 Task: Create in the project AgileHorizon and in the Backlog issue 'Upgrade the server infrastructure of a web application to improve performance and reliability' a child issue 'Data access policy creation and enforcement', and assign it to team member softage.4@softage.net. Create in the project AgileHorizon and in the Backlog issue 'Create a new online platform for online public speaking courses with advanced speech analysis and feedback features' a child issue 'Serverless computing application monitoring and alerting remediation', and assign it to team member softage.1@softage.net
Action: Mouse moved to (244, 74)
Screenshot: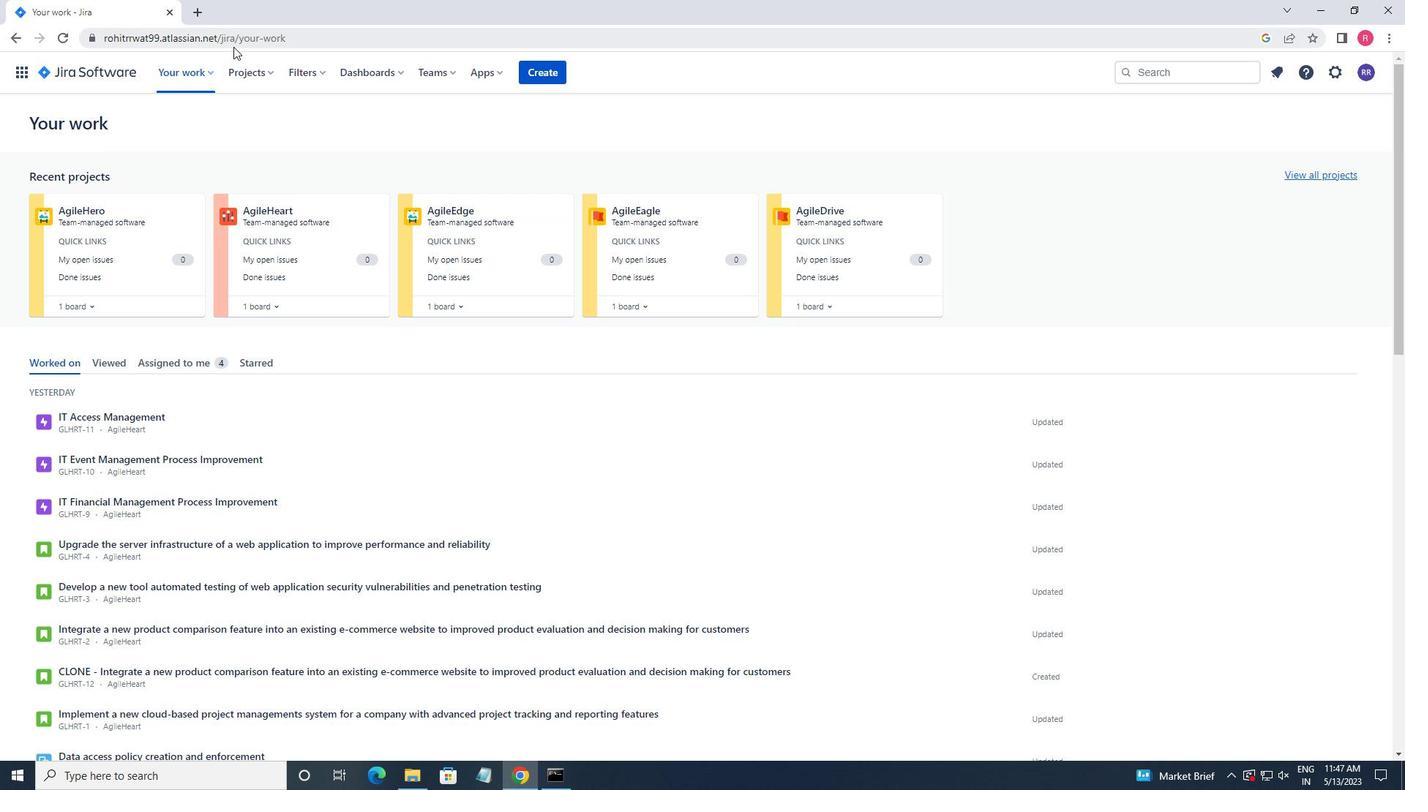 
Action: Mouse pressed left at (244, 74)
Screenshot: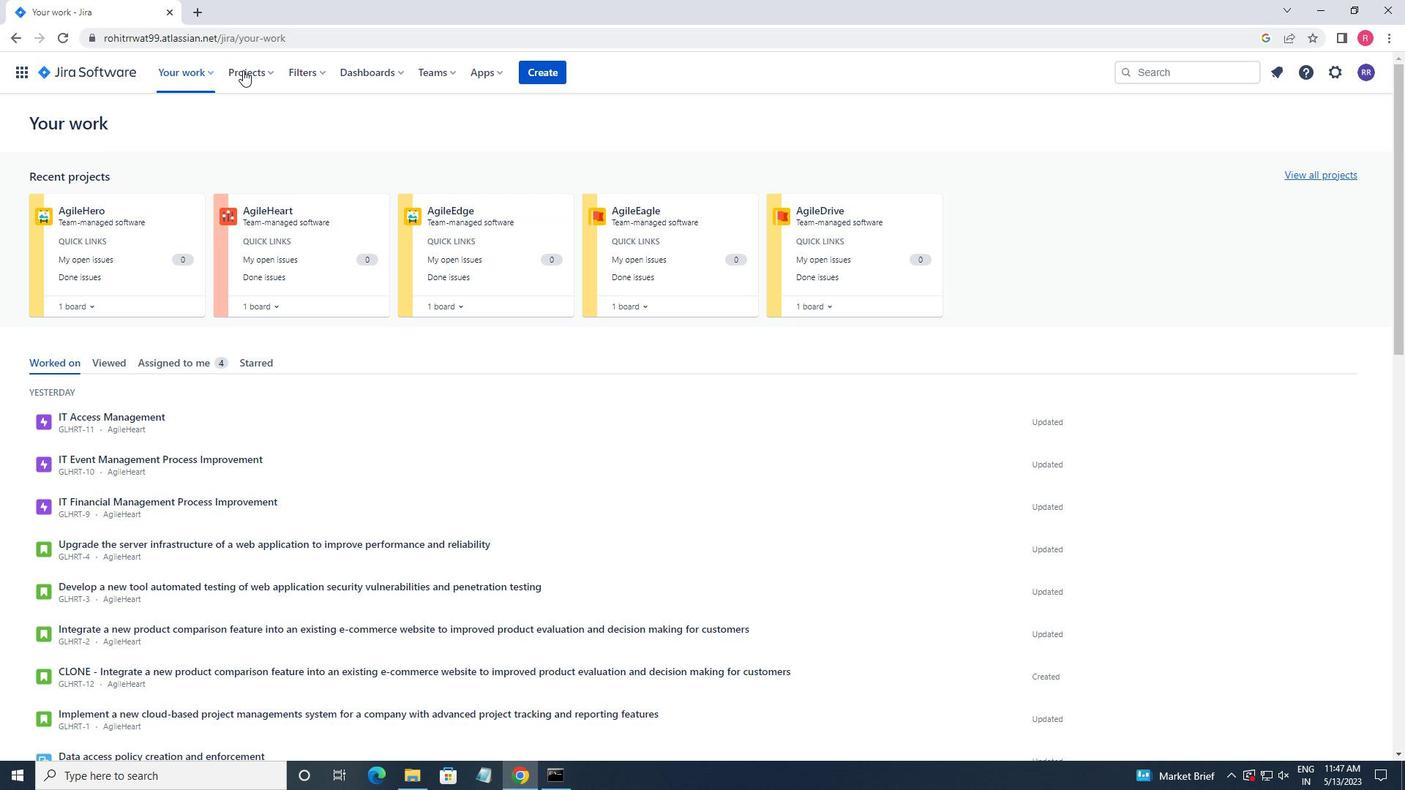 
Action: Mouse moved to (274, 139)
Screenshot: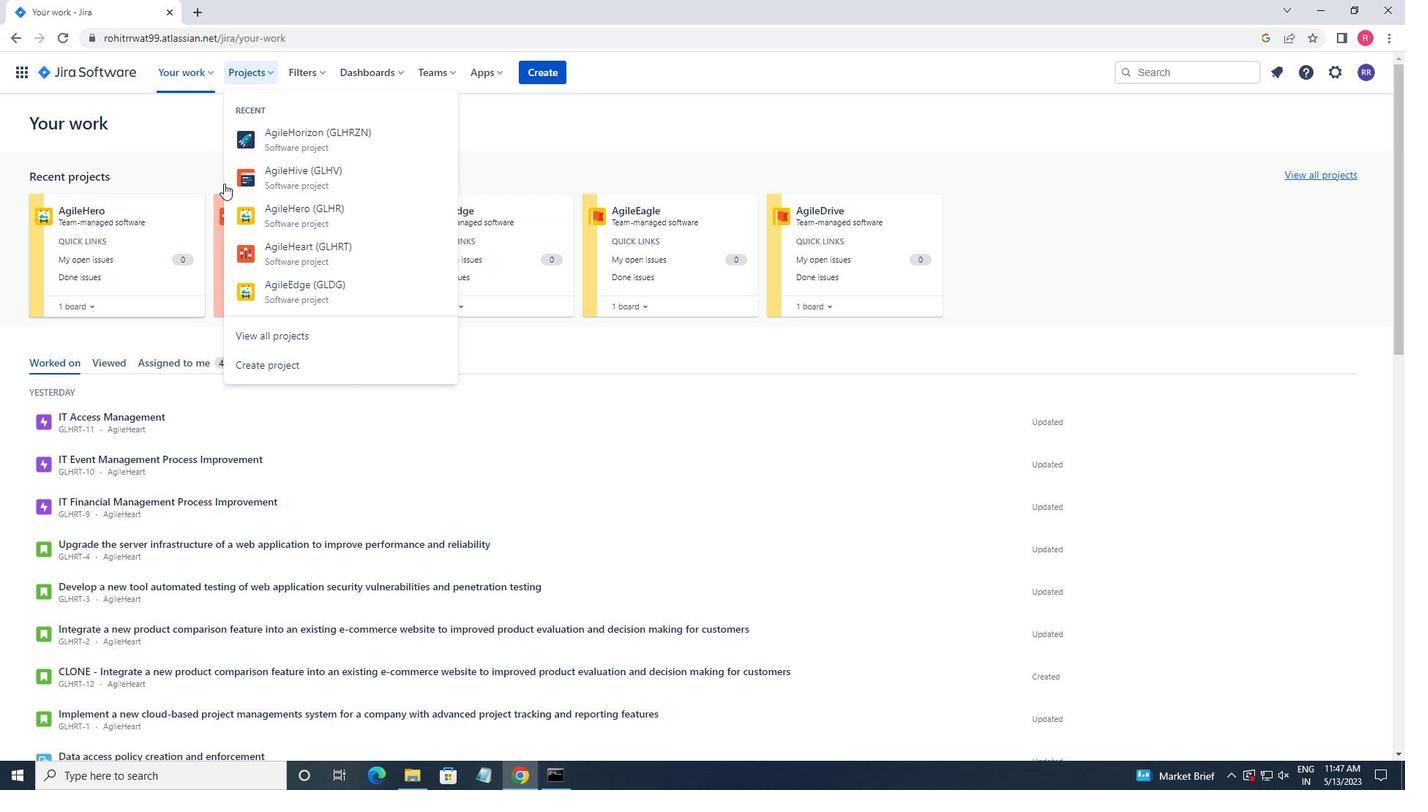 
Action: Mouse pressed left at (274, 139)
Screenshot: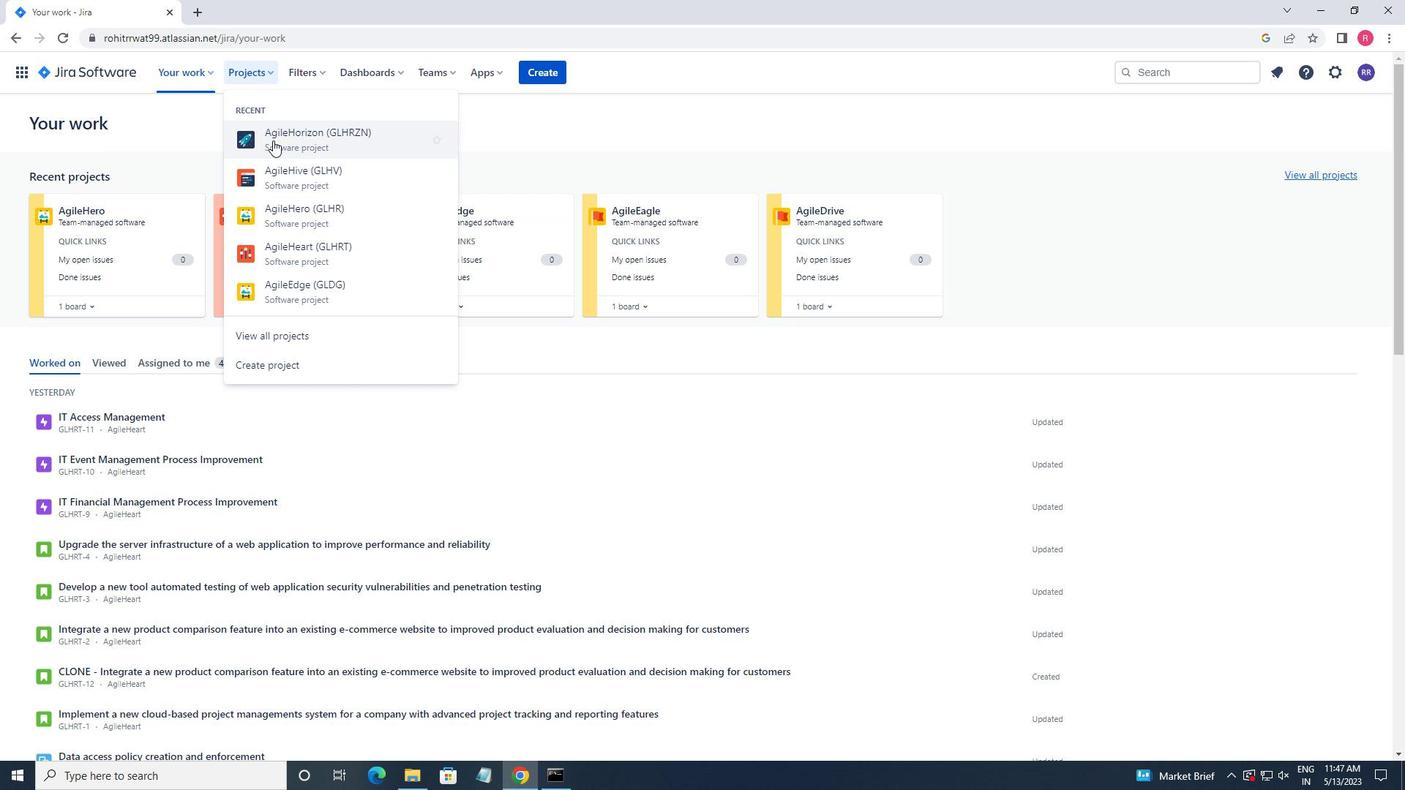 
Action: Mouse moved to (62, 229)
Screenshot: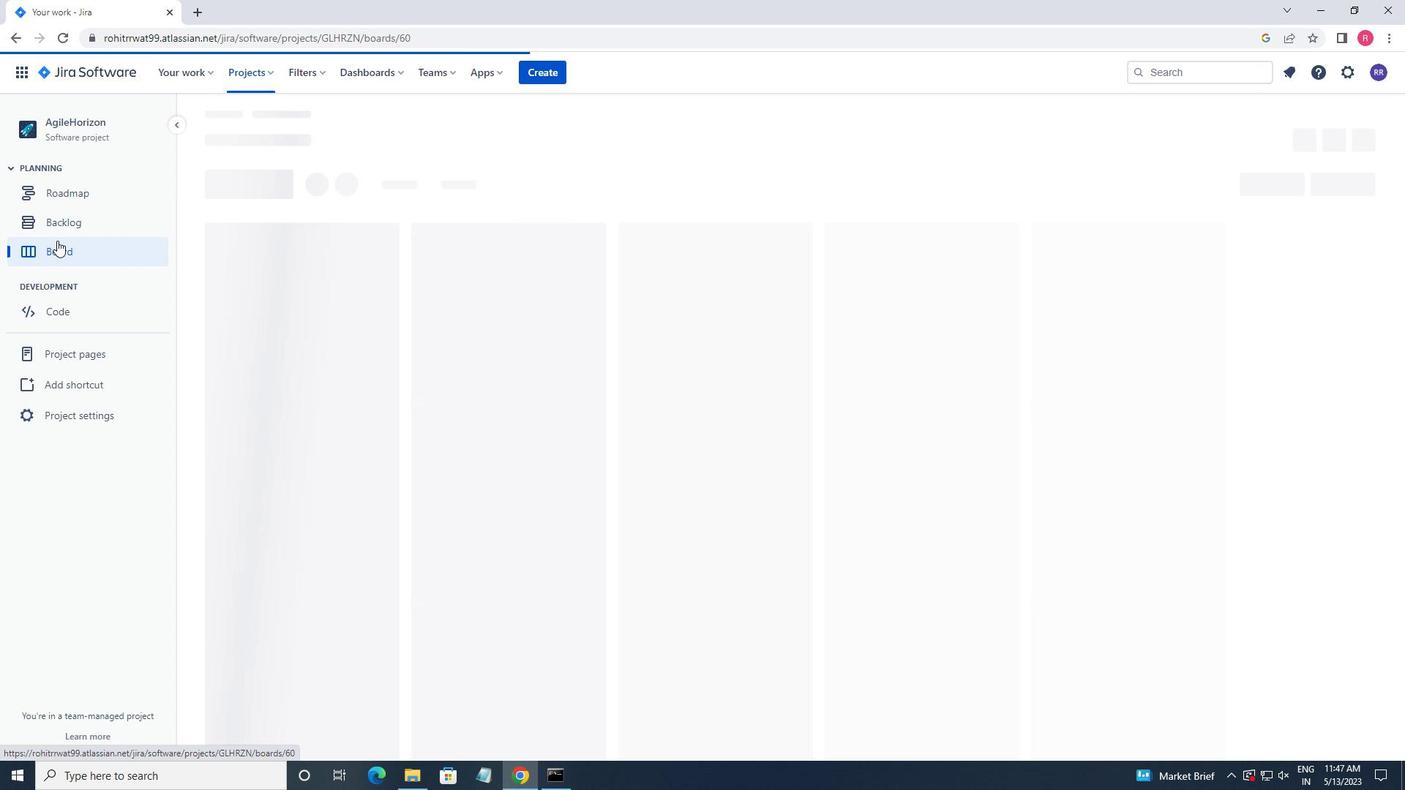 
Action: Mouse pressed left at (62, 229)
Screenshot: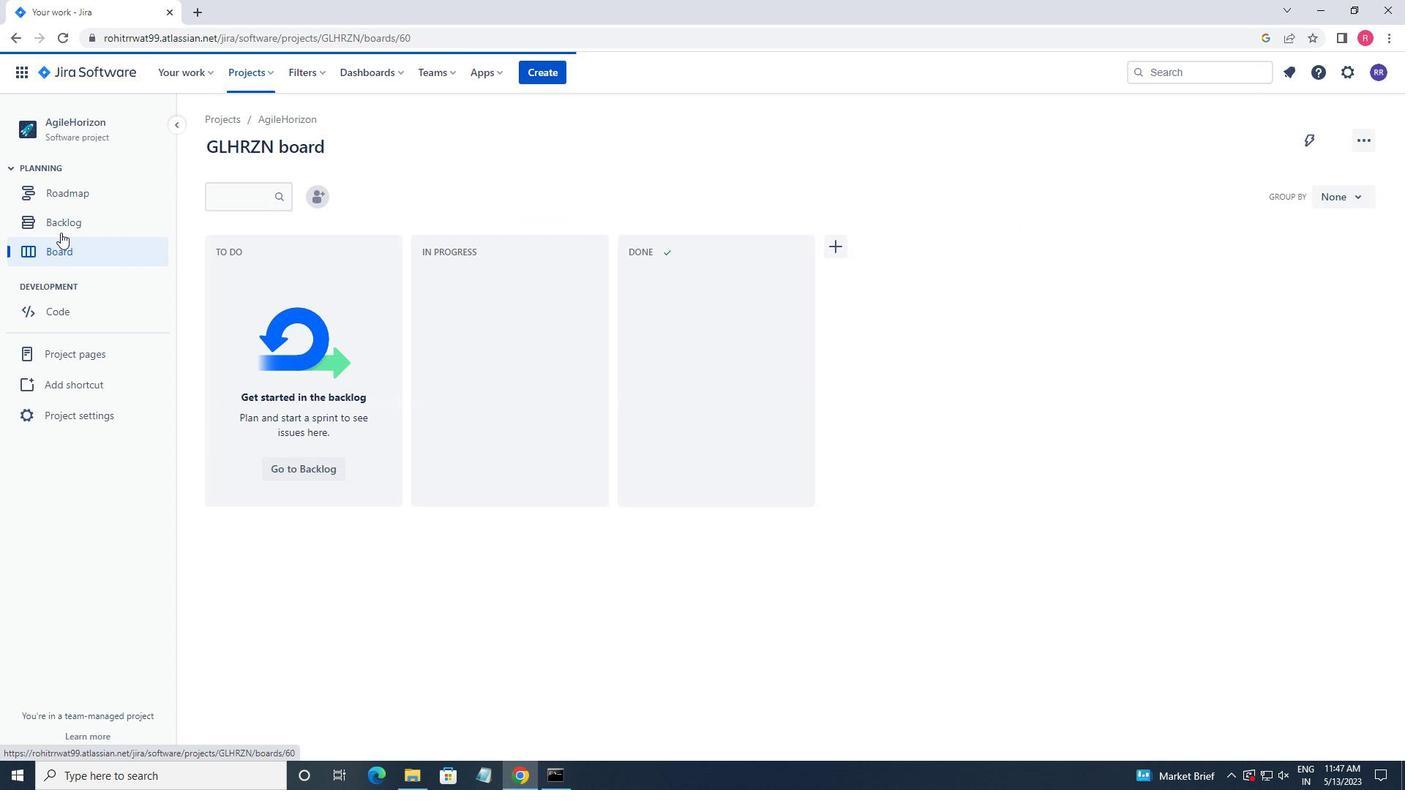 
Action: Mouse moved to (545, 375)
Screenshot: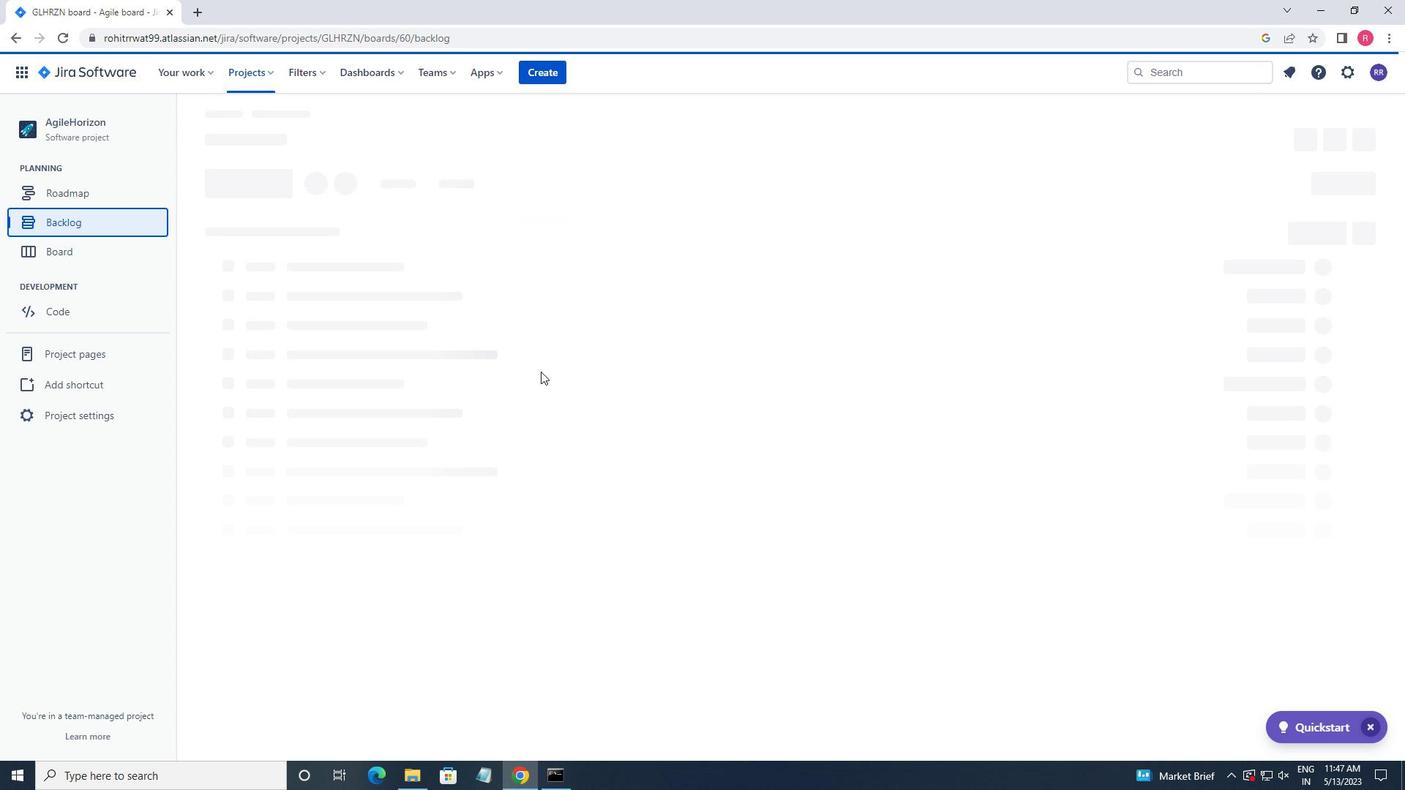 
Action: Mouse scrolled (545, 374) with delta (0, 0)
Screenshot: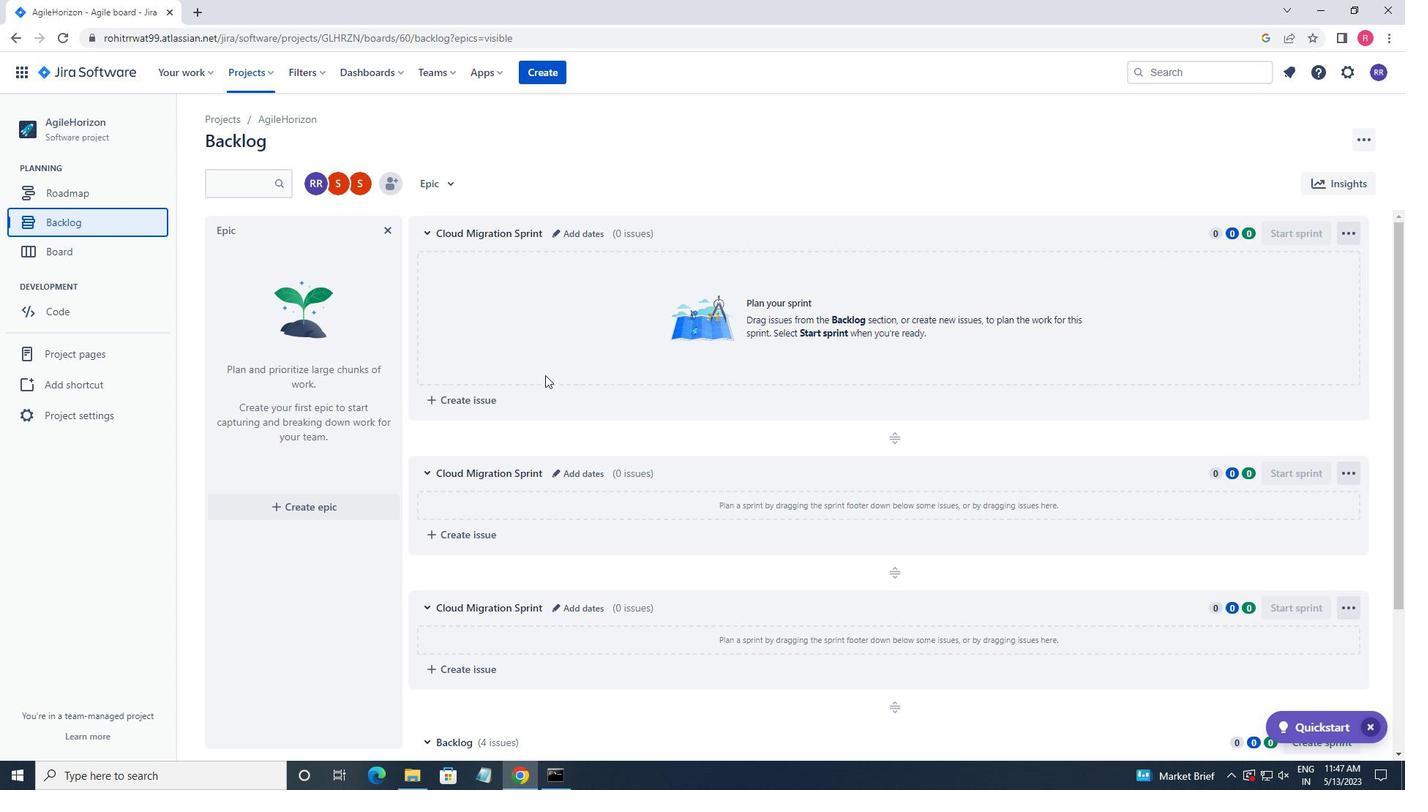 
Action: Mouse scrolled (545, 374) with delta (0, 0)
Screenshot: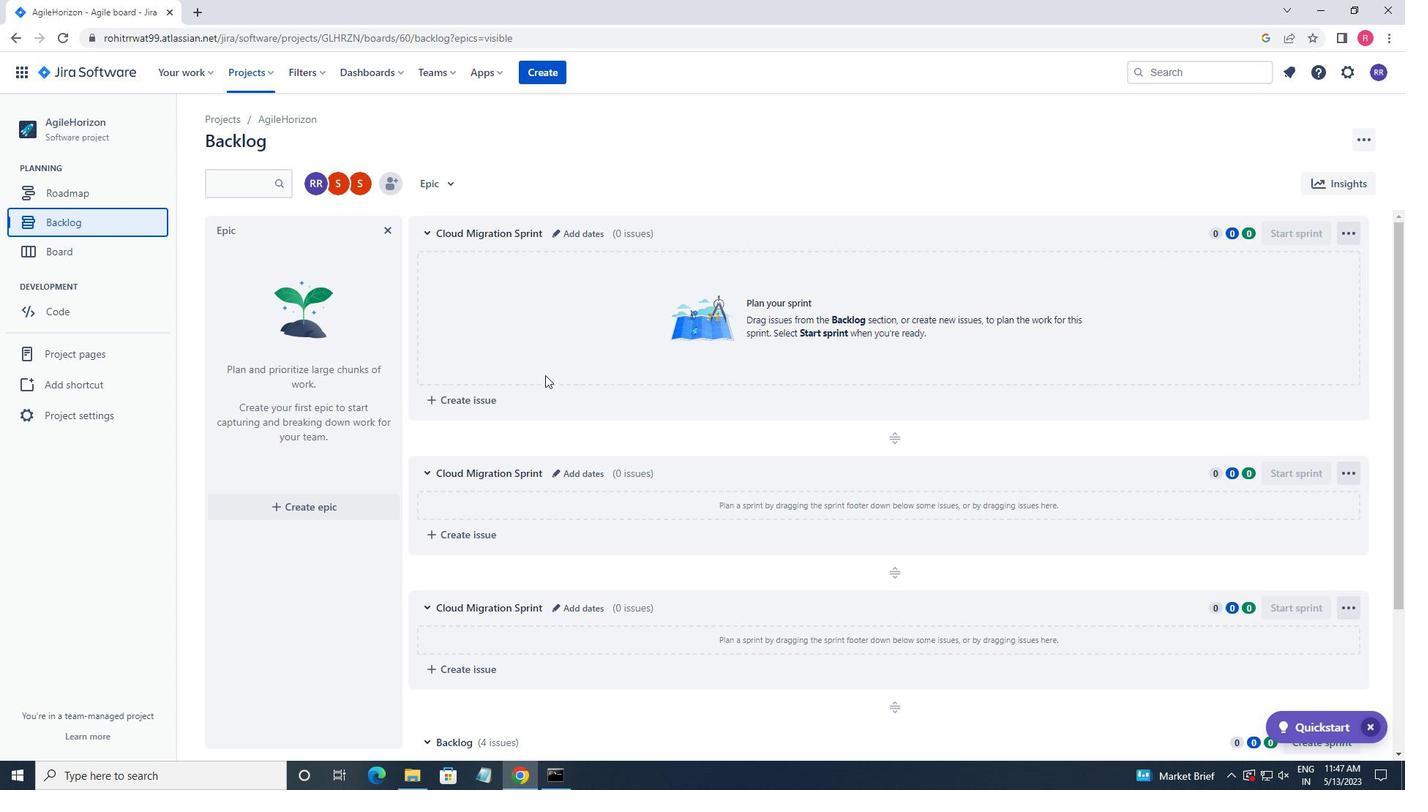 
Action: Mouse scrolled (545, 374) with delta (0, 0)
Screenshot: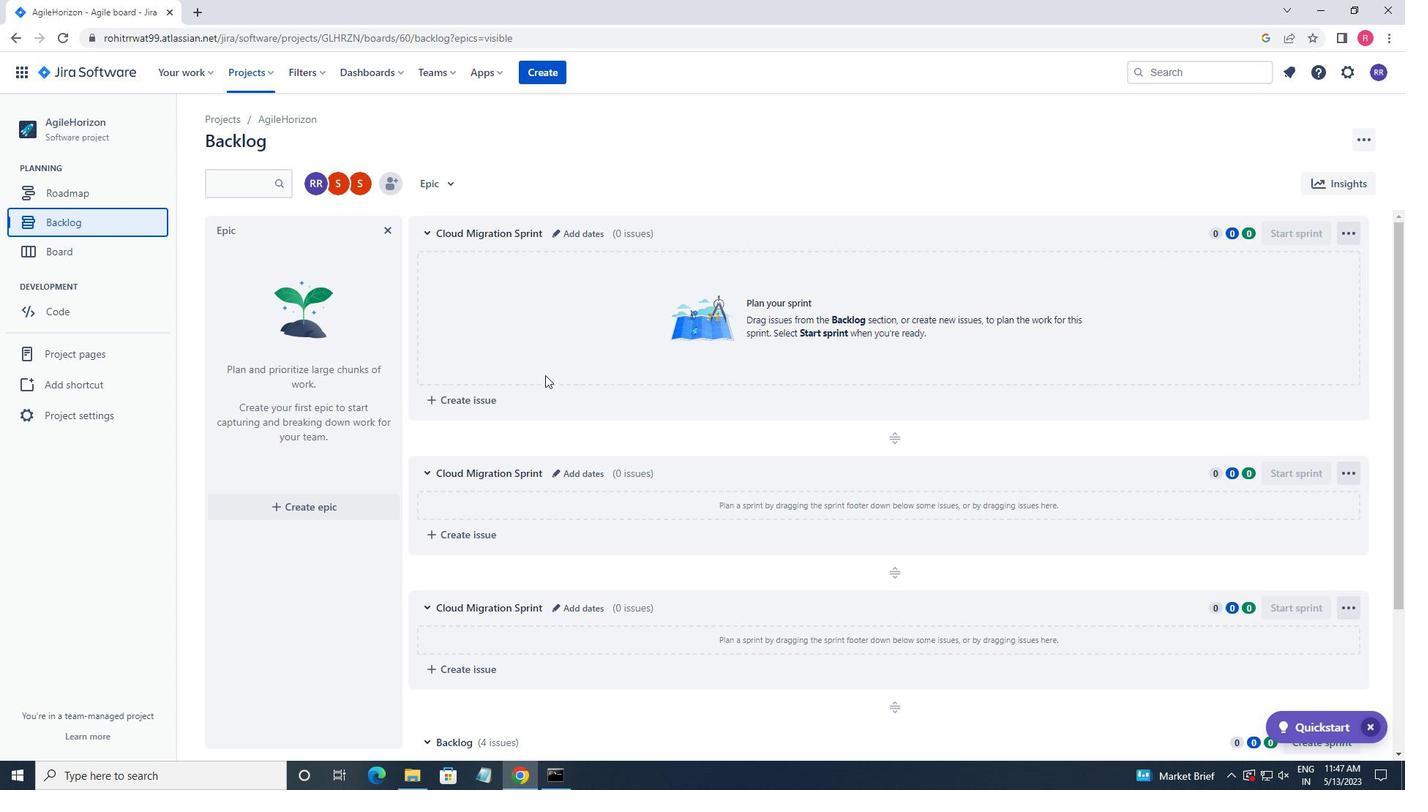 
Action: Mouse moved to (546, 377)
Screenshot: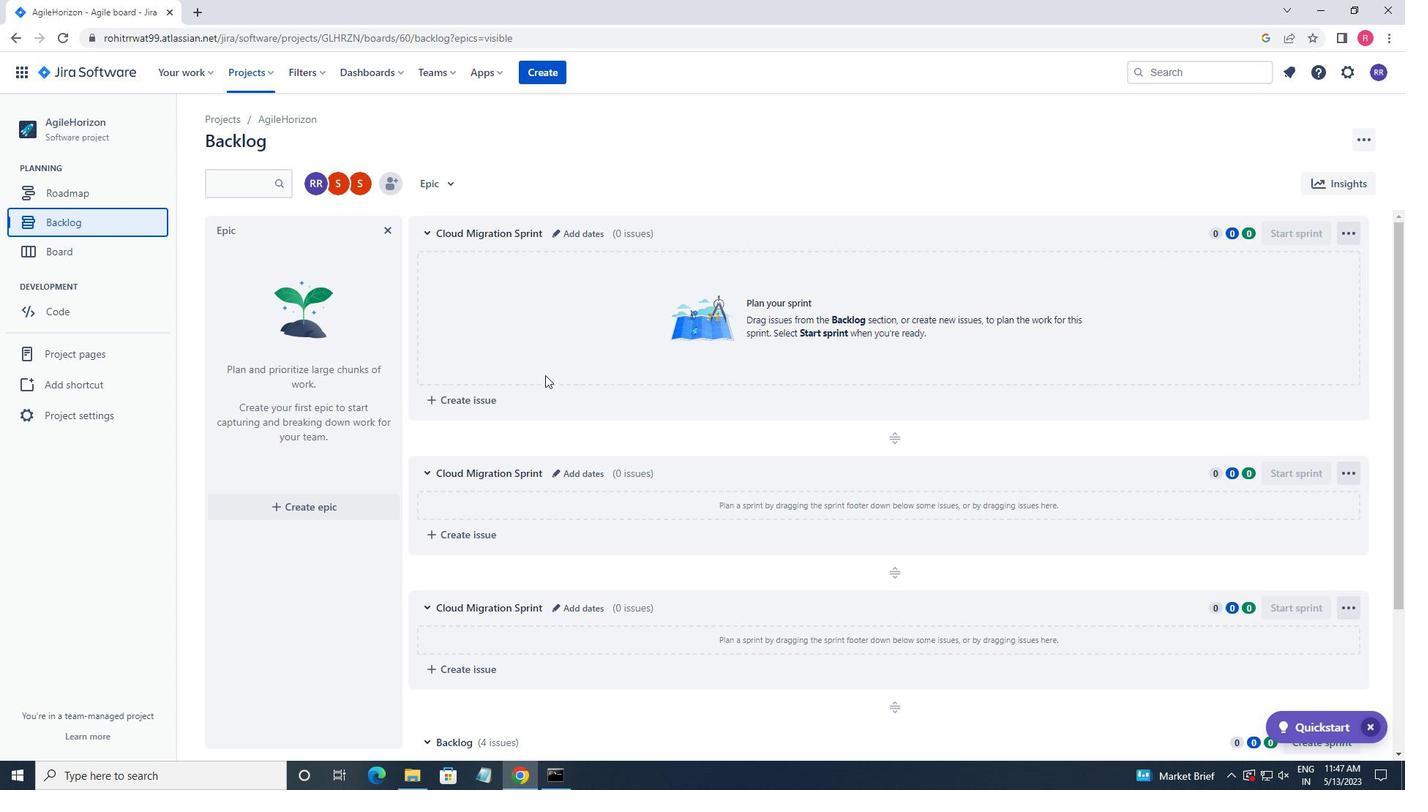 
Action: Mouse scrolled (546, 376) with delta (0, 0)
Screenshot: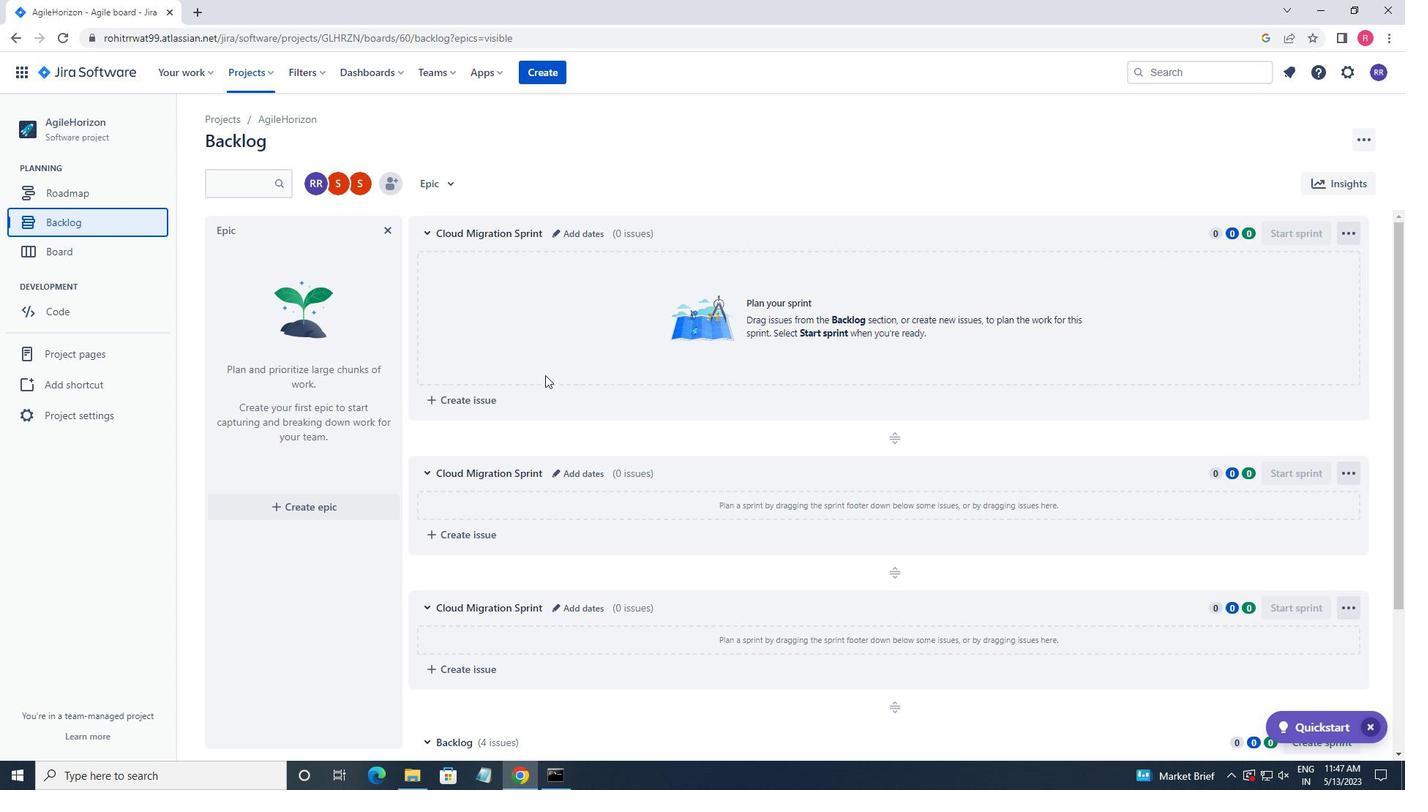 
Action: Mouse moved to (549, 379)
Screenshot: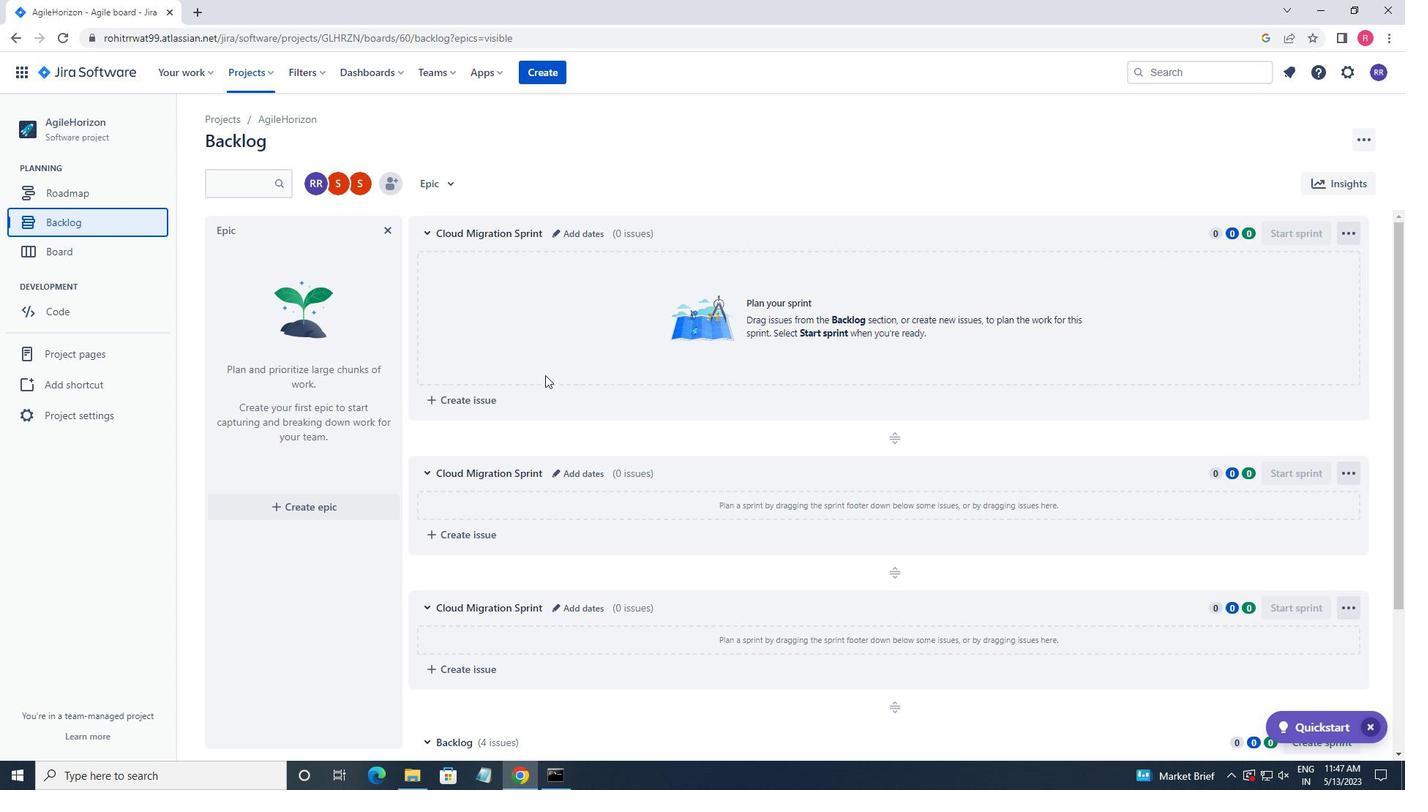 
Action: Mouse scrolled (549, 378) with delta (0, 0)
Screenshot: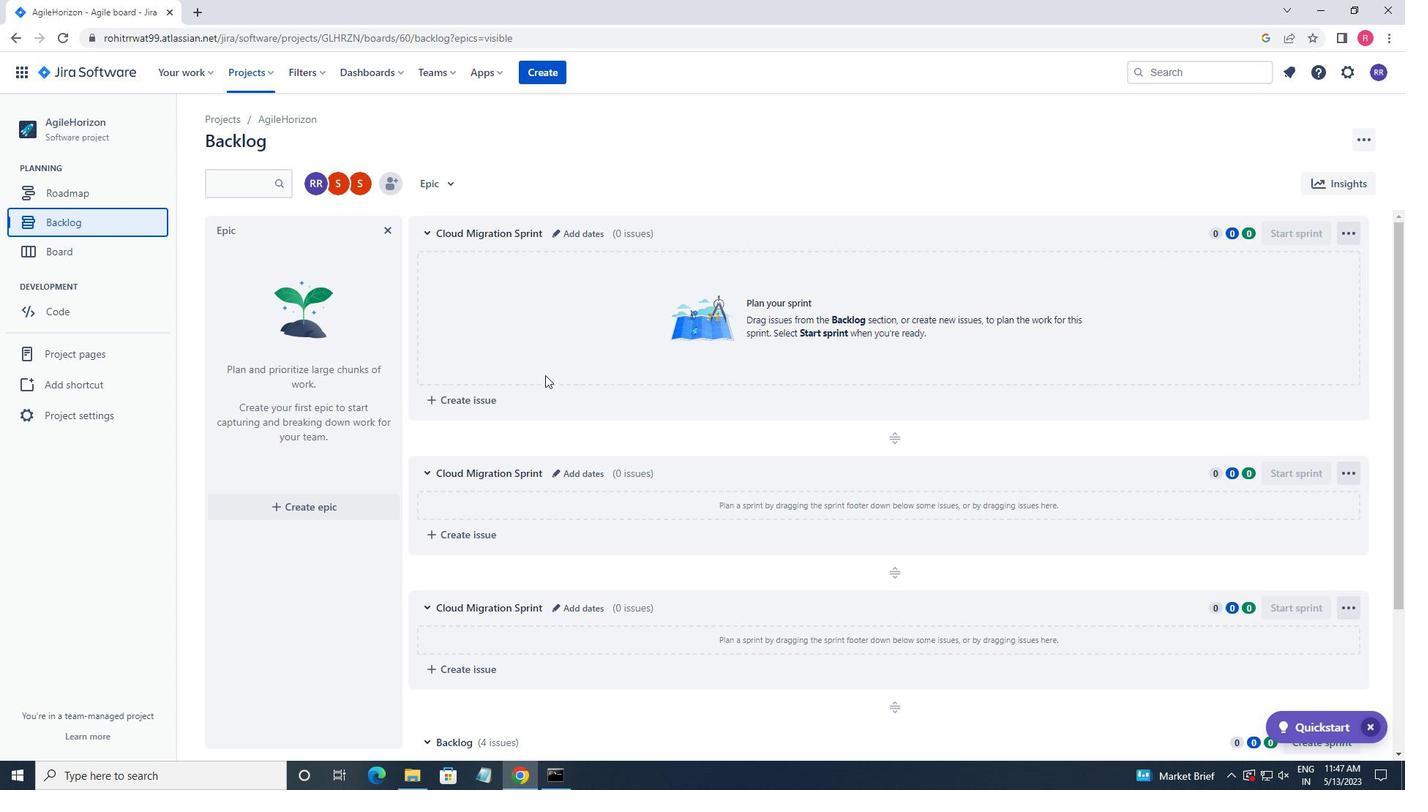 
Action: Mouse moved to (560, 391)
Screenshot: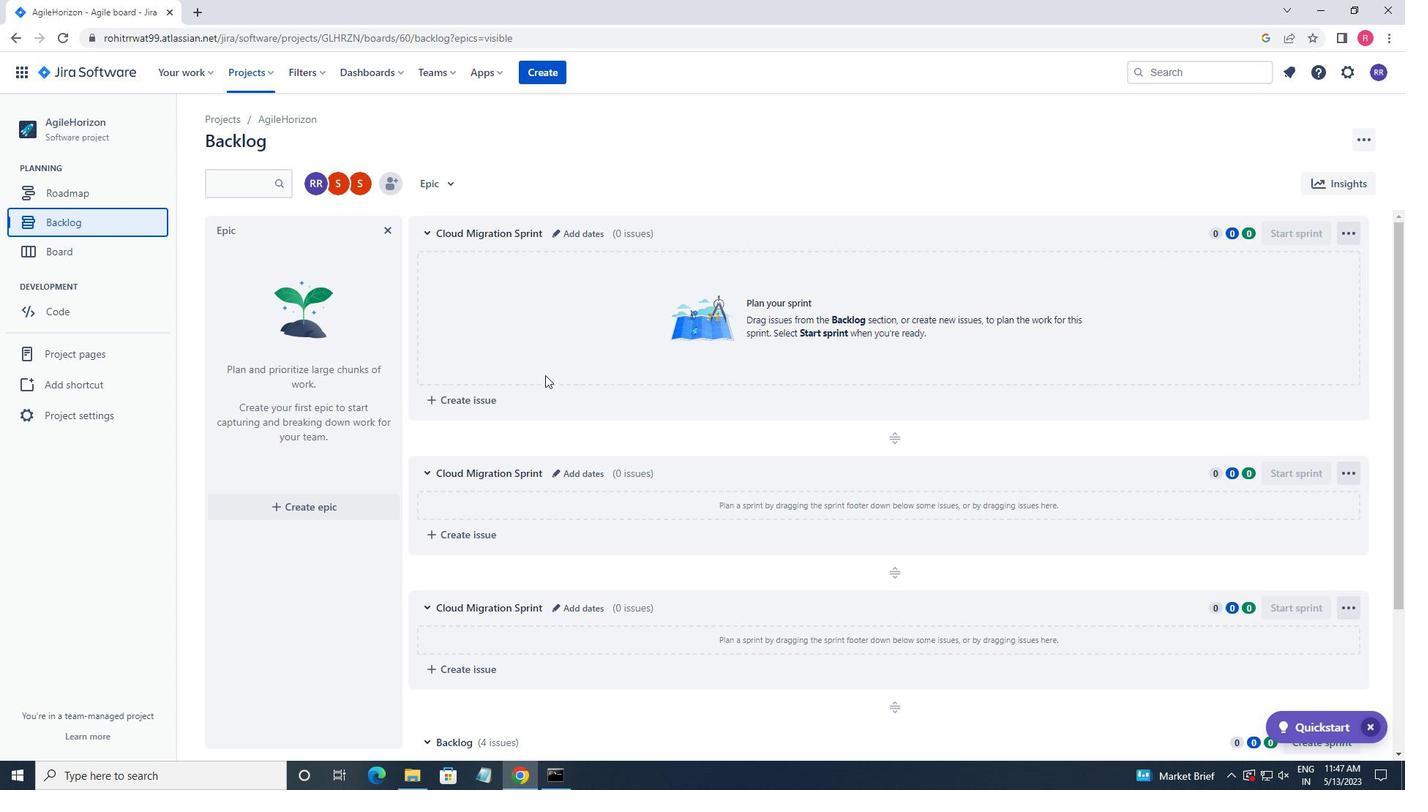 
Action: Mouse scrolled (560, 390) with delta (0, 0)
Screenshot: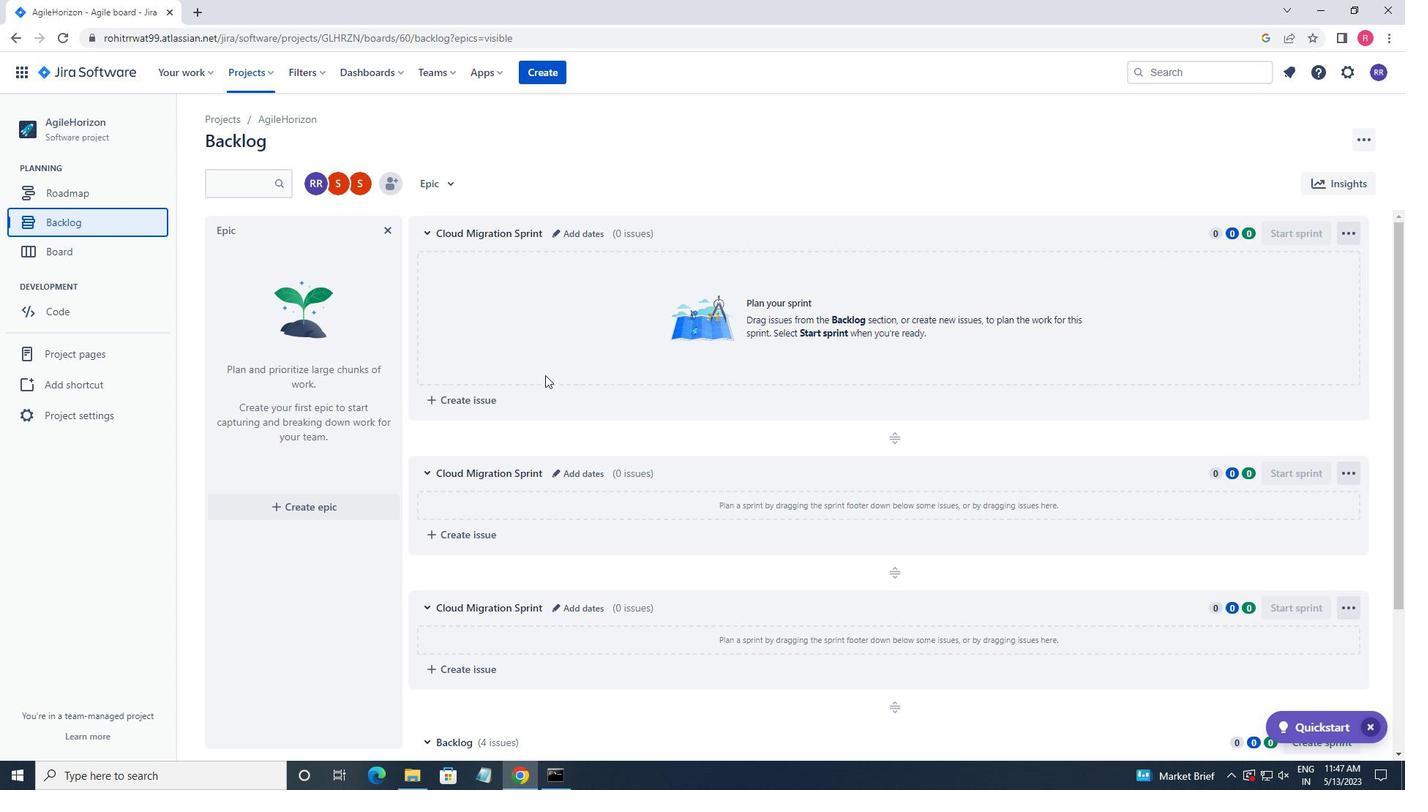 
Action: Mouse moved to (589, 441)
Screenshot: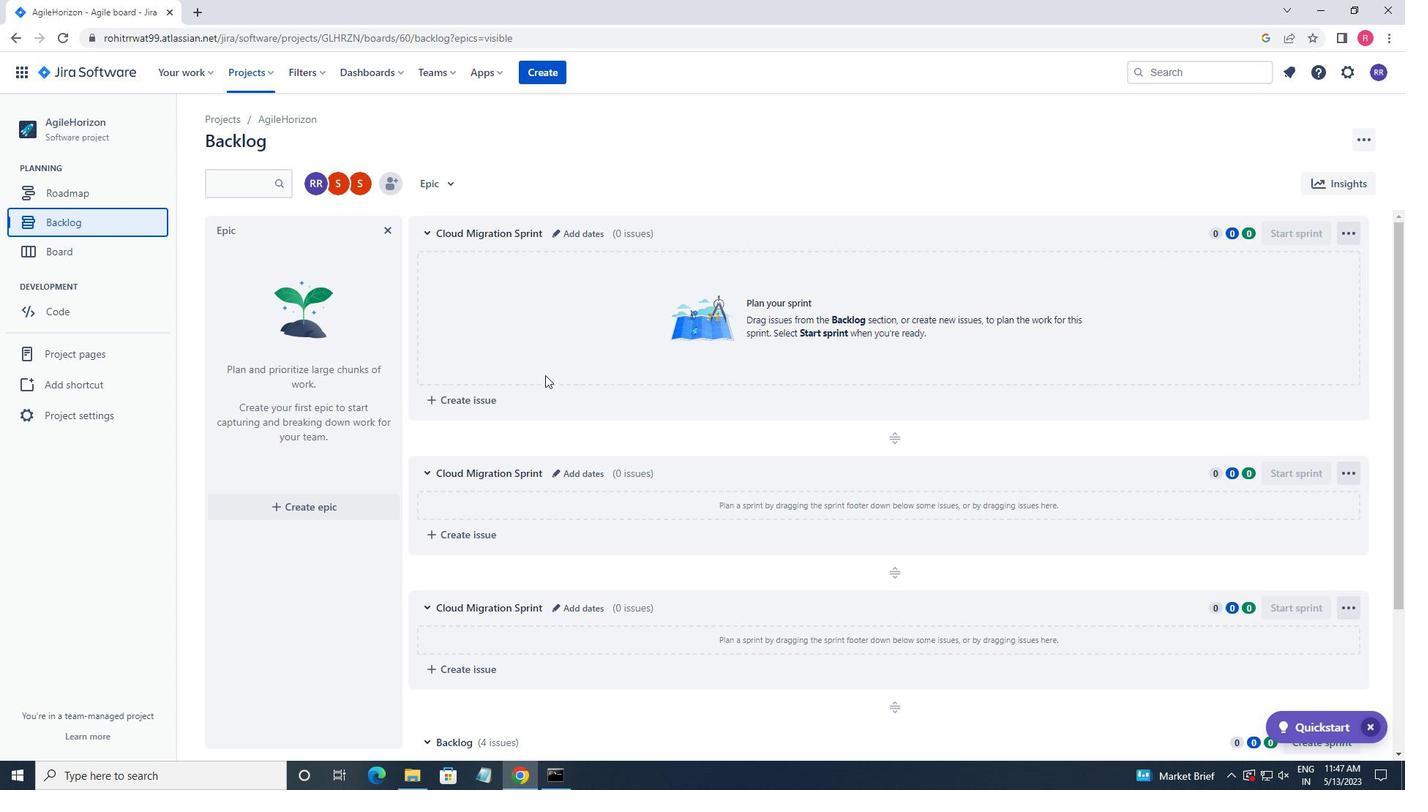 
Action: Mouse scrolled (589, 440) with delta (0, 0)
Screenshot: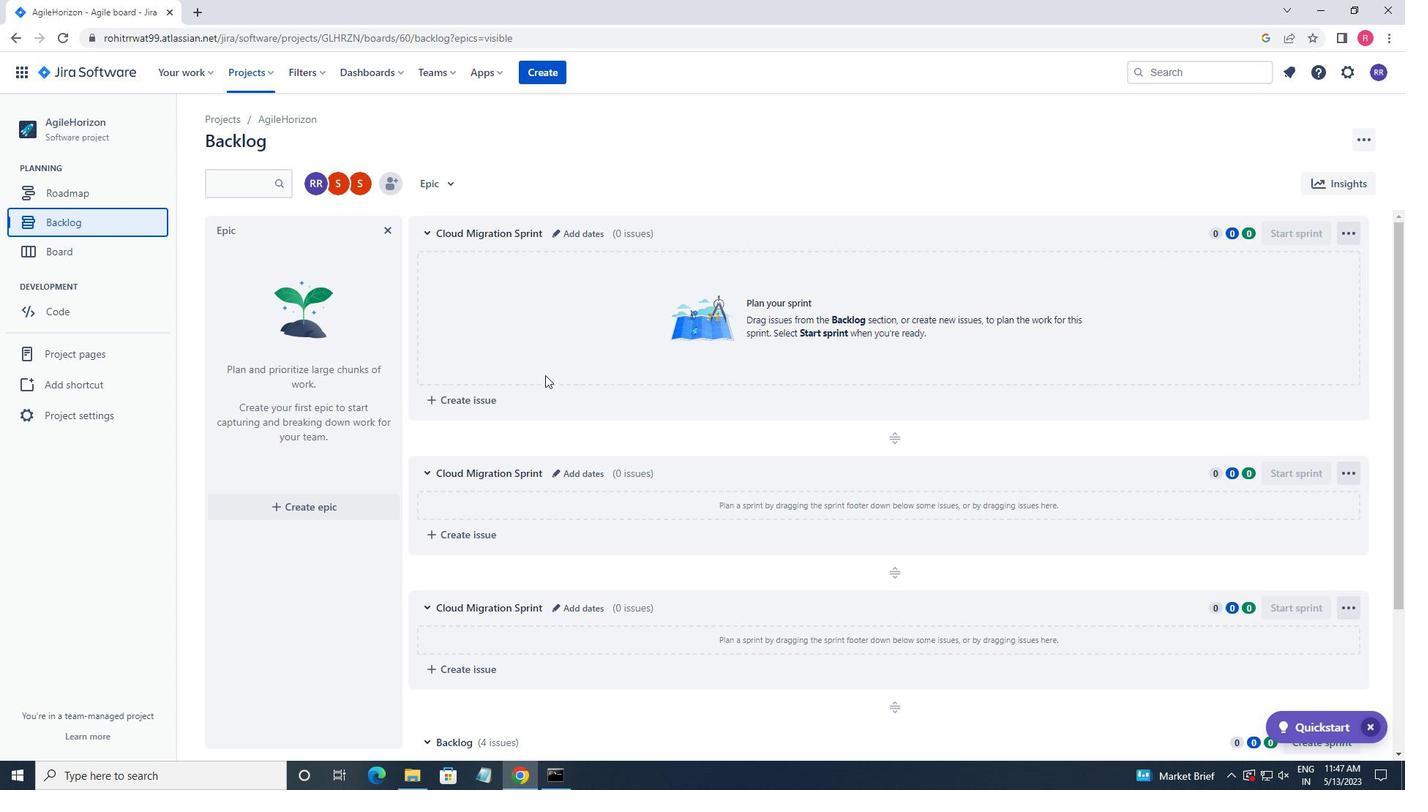 
Action: Mouse moved to (1085, 579)
Screenshot: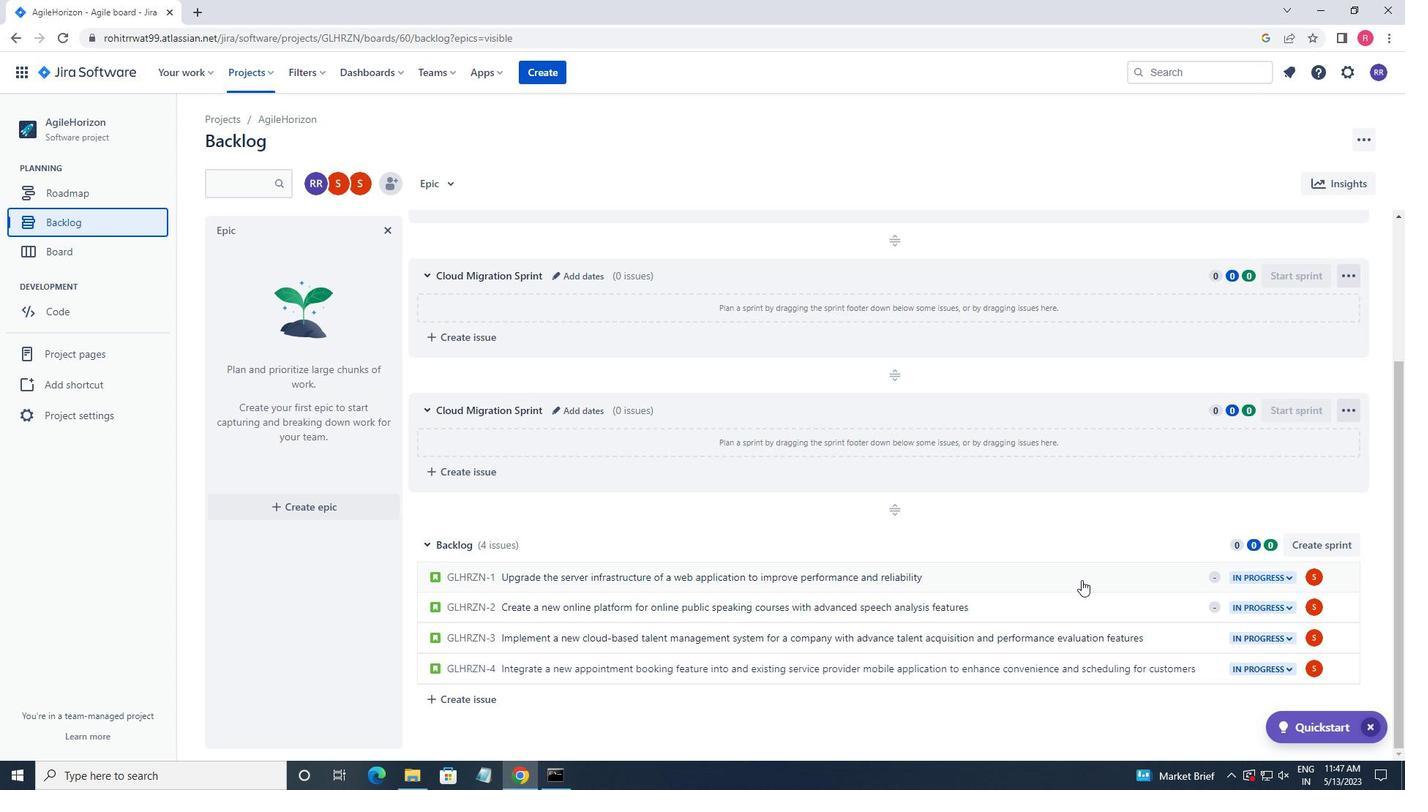 
Action: Mouse pressed left at (1085, 579)
Screenshot: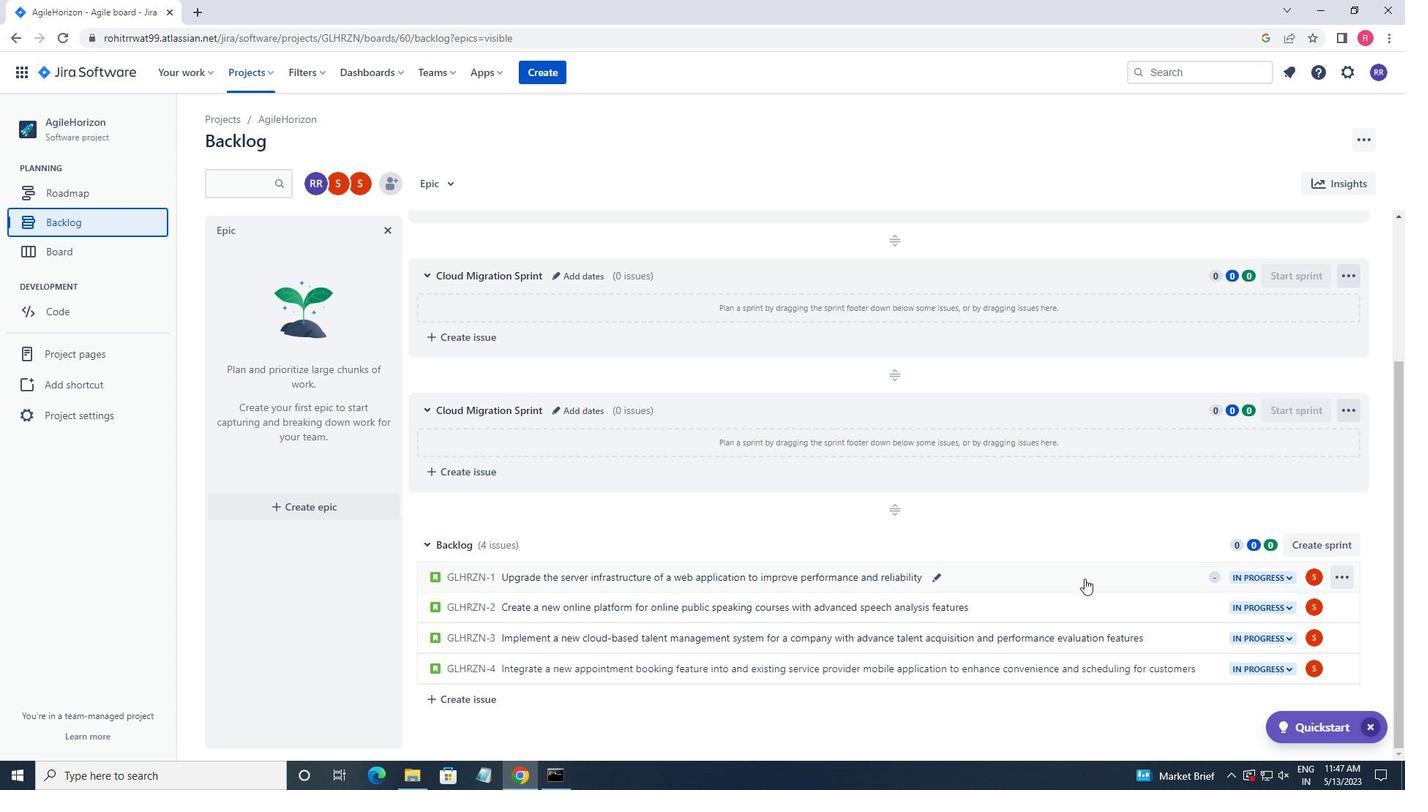 
Action: Mouse moved to (1153, 339)
Screenshot: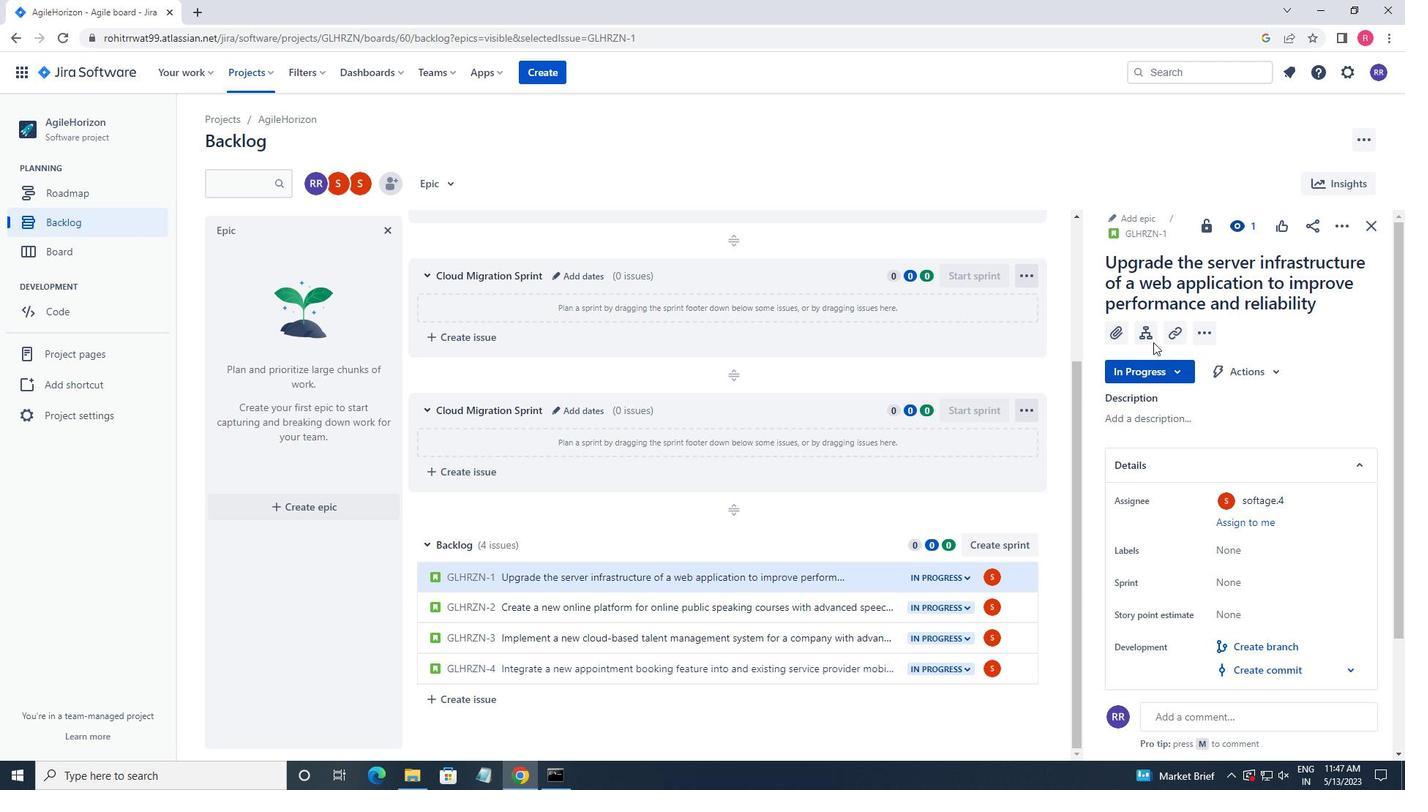 
Action: Mouse pressed left at (1153, 339)
Screenshot: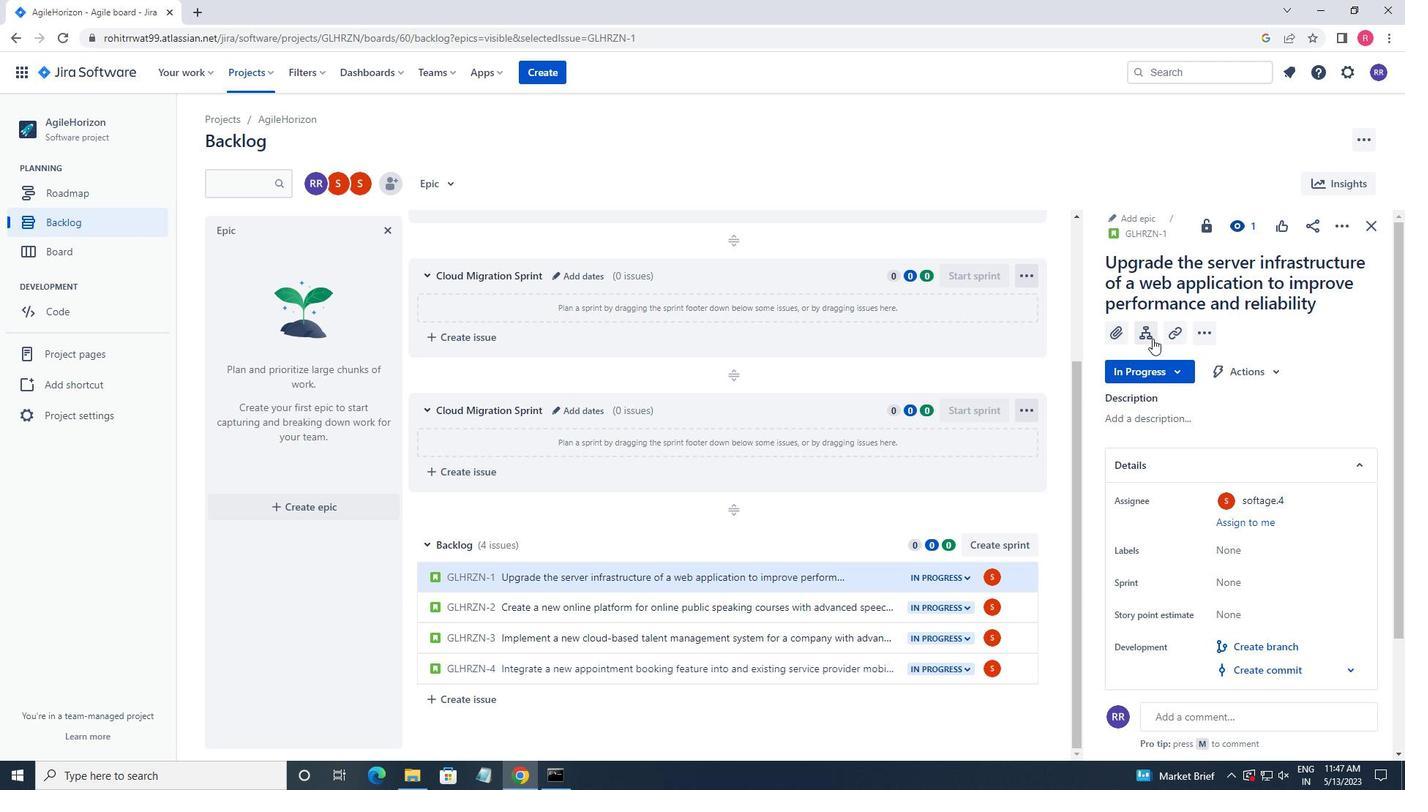 
Action: Mouse moved to (1177, 532)
Screenshot: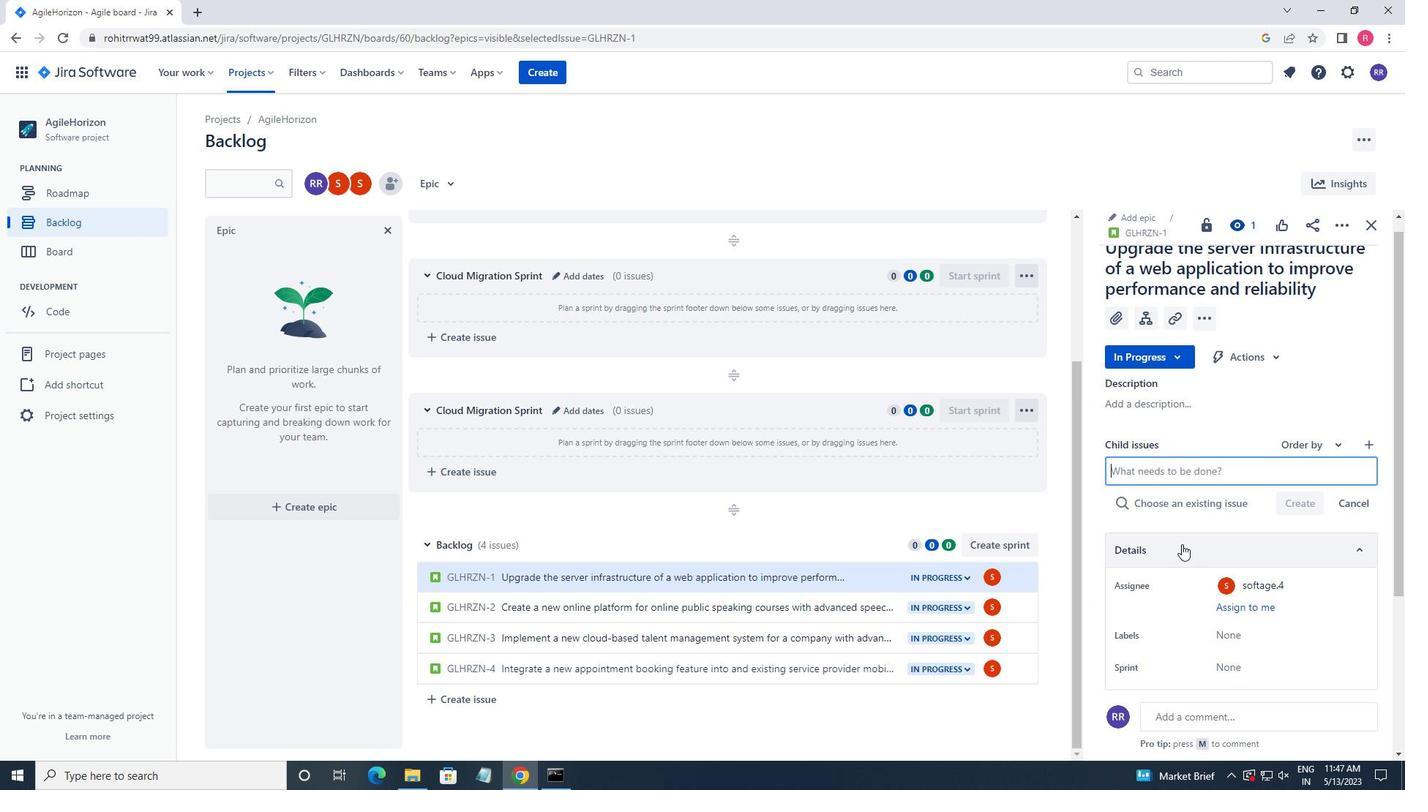 
Action: Key pressed <Key.shift>DARA<Key.backspace><Key.backspace>TA
Screenshot: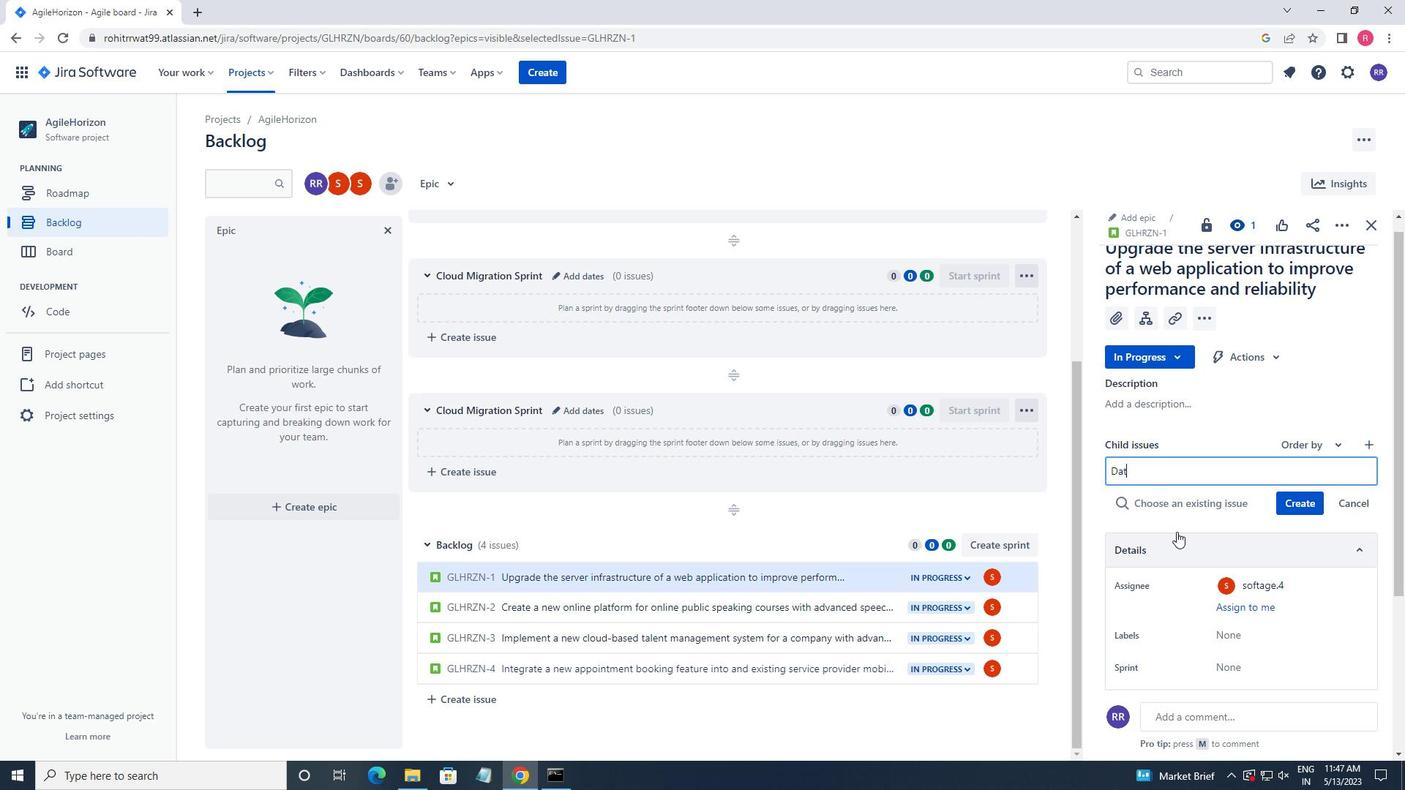 
Action: Mouse moved to (1140, 508)
Screenshot: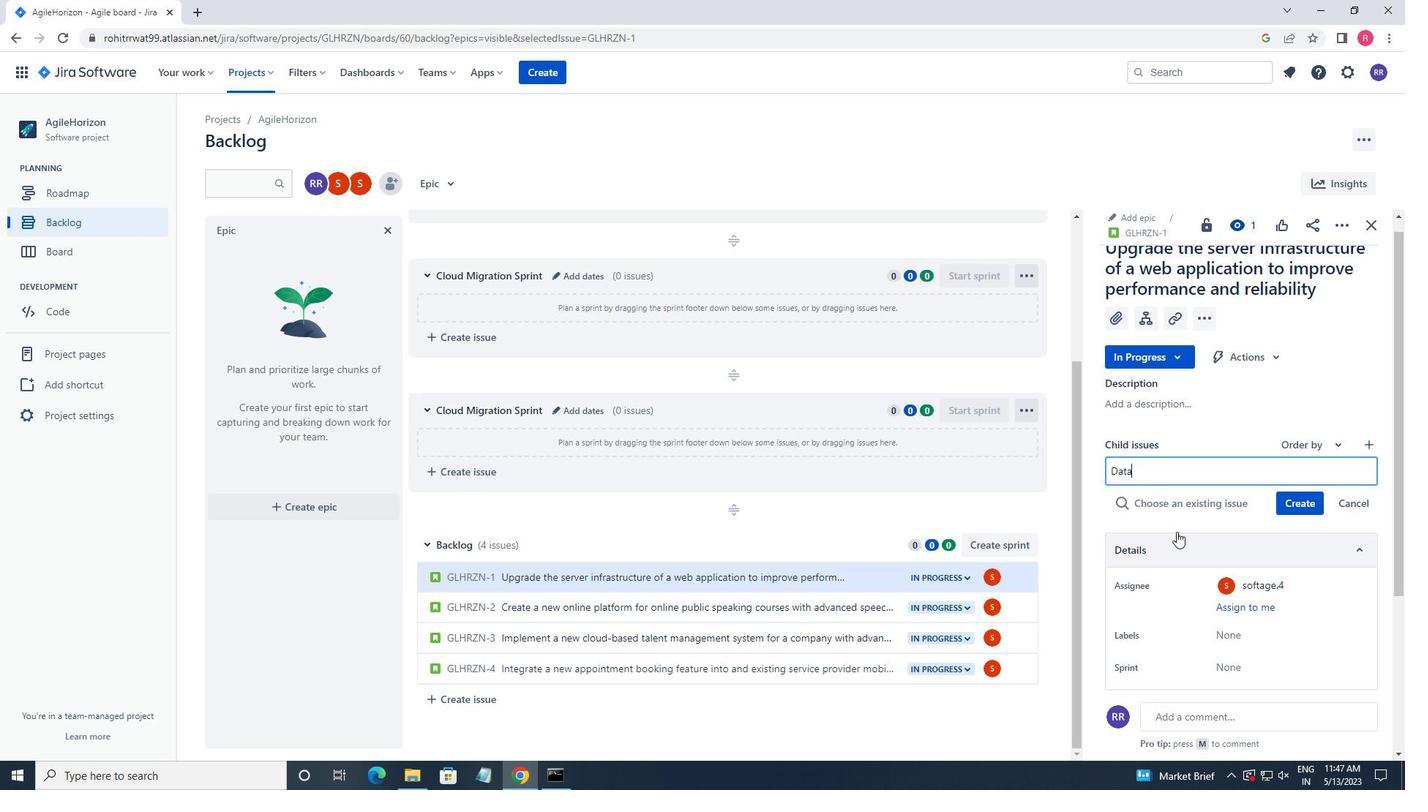 
Action: Key pressed <Key.space>
Screenshot: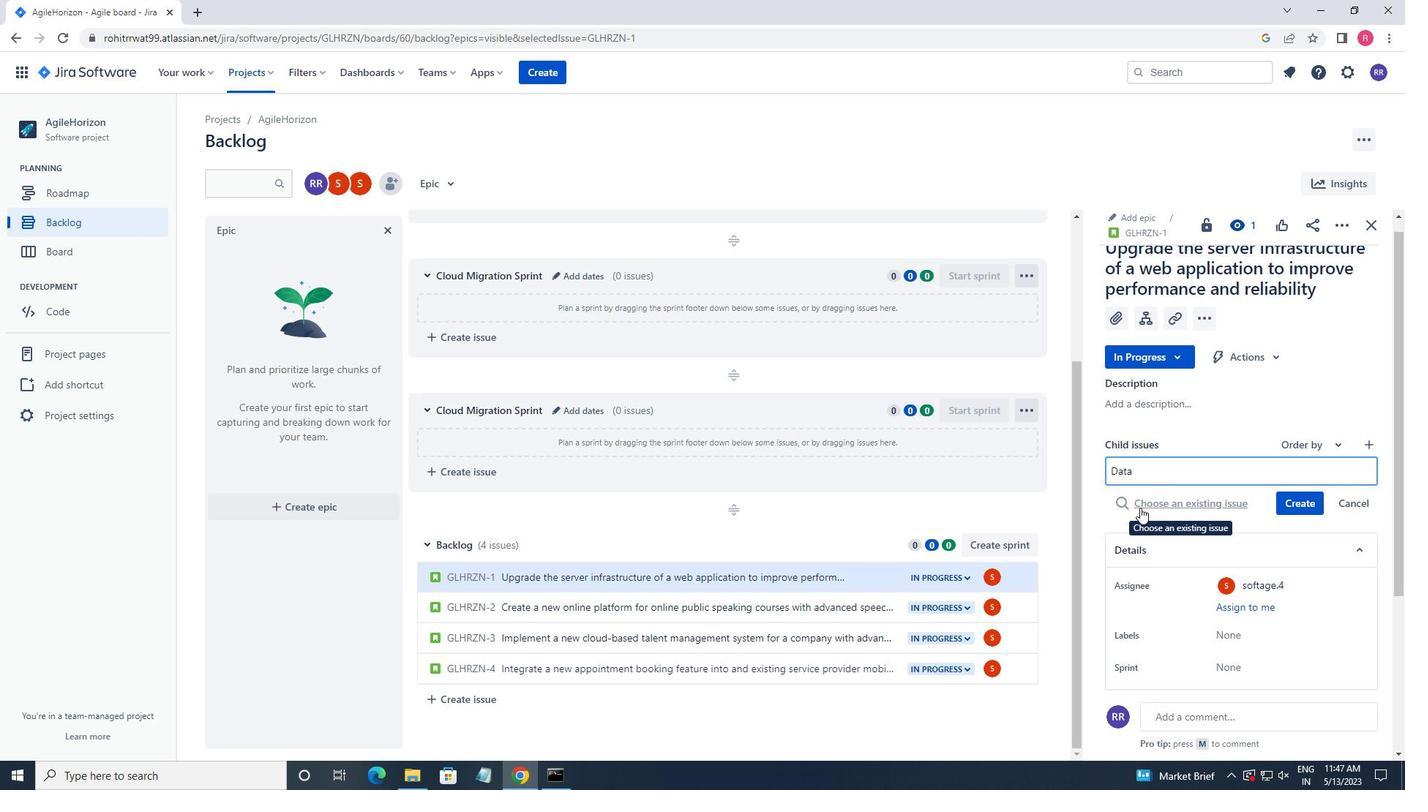 
Action: Mouse moved to (1140, 508)
Screenshot: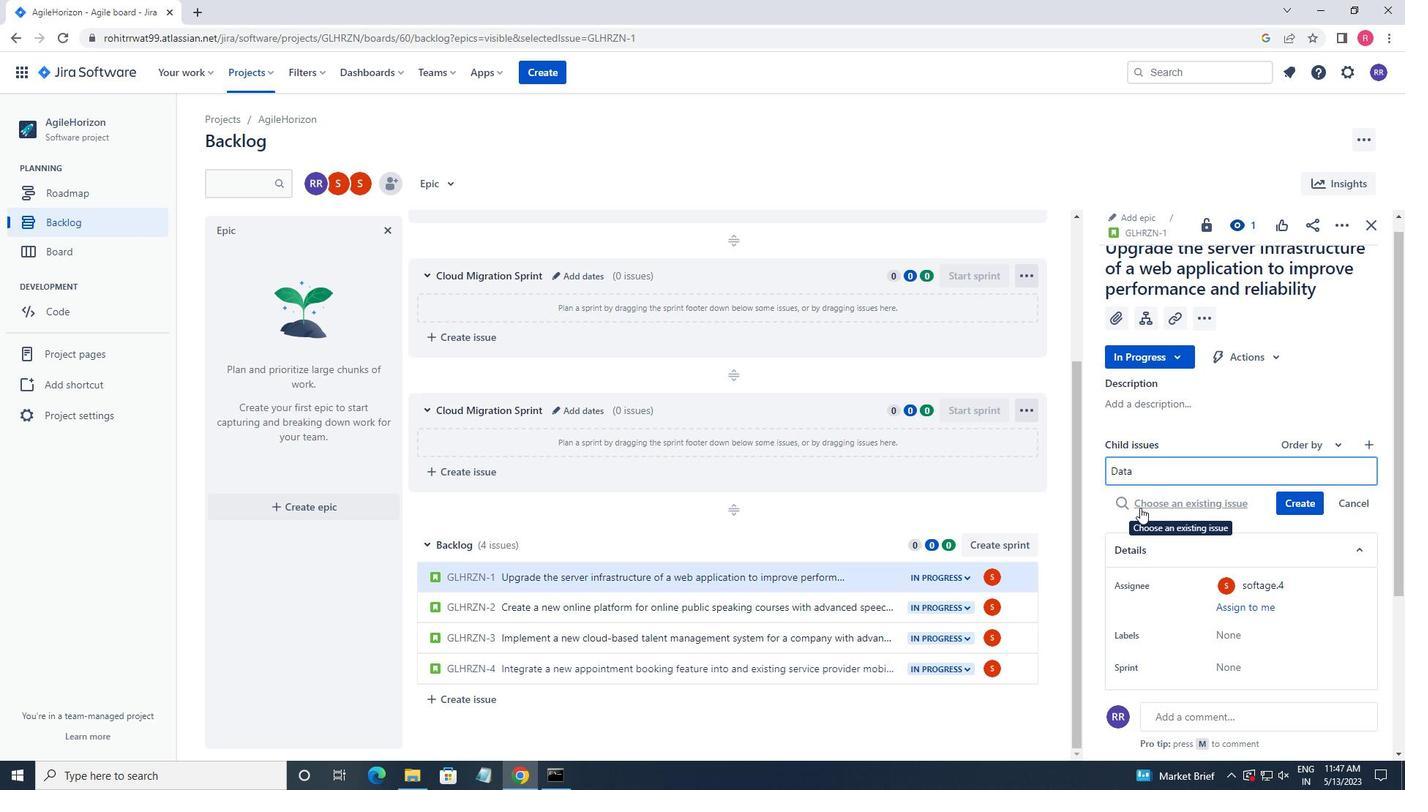 
Action: Key pressed ACCESS<Key.space>POLICY<Key.space>CREATION<Key.space><Key.space><Key.backspace>AND<Key.space>ENFORCEMENT<Key.space><Key.enter>
Screenshot: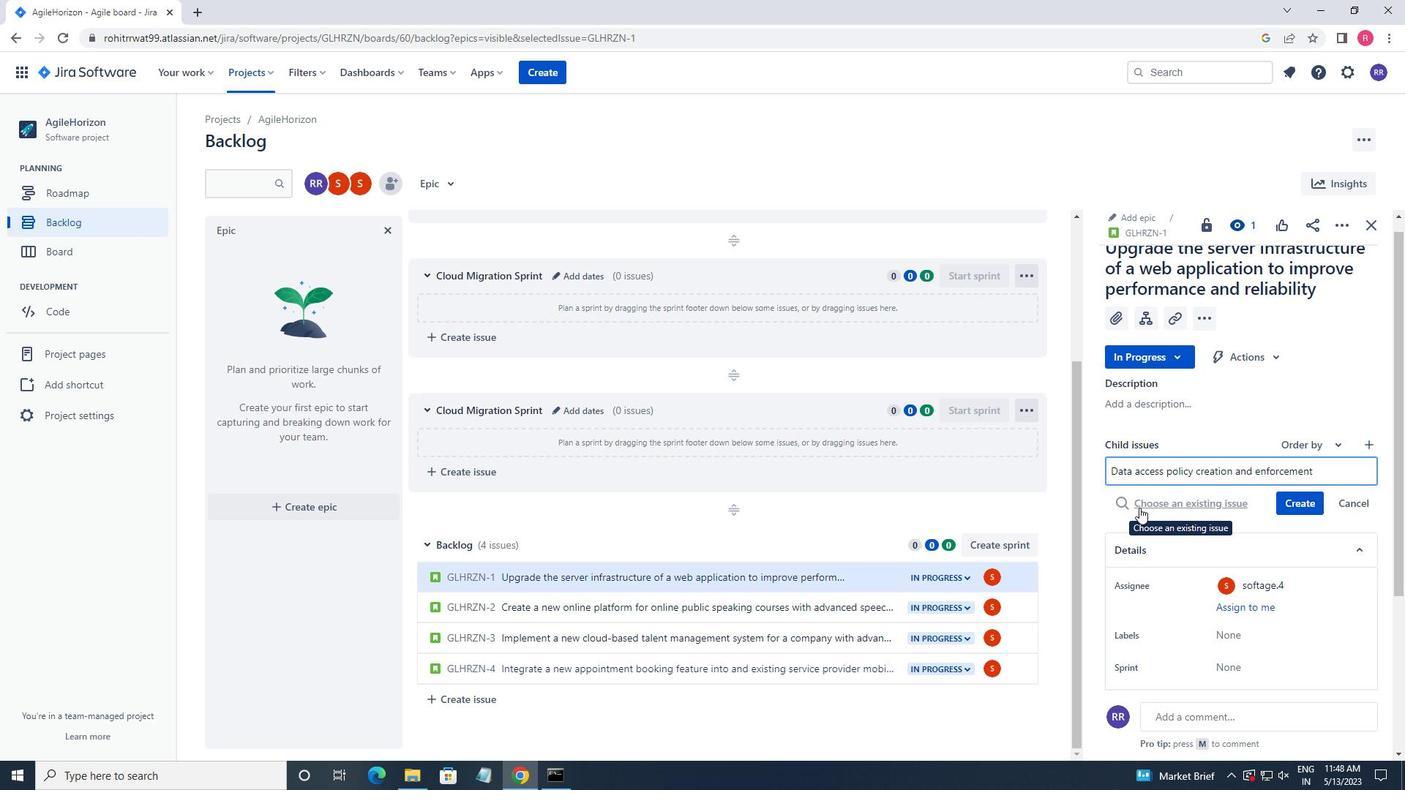 
Action: Mouse moved to (1309, 481)
Screenshot: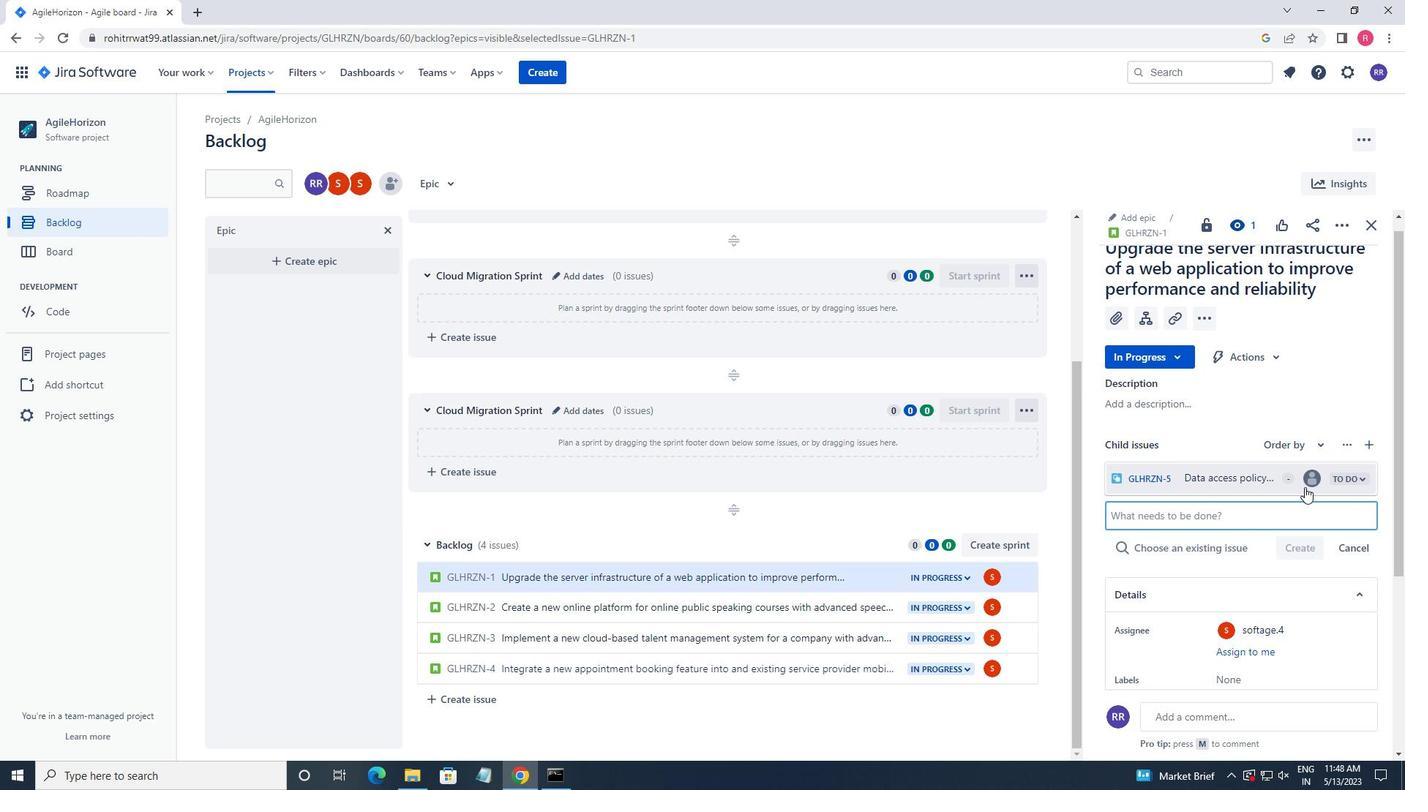 
Action: Mouse pressed left at (1309, 481)
Screenshot: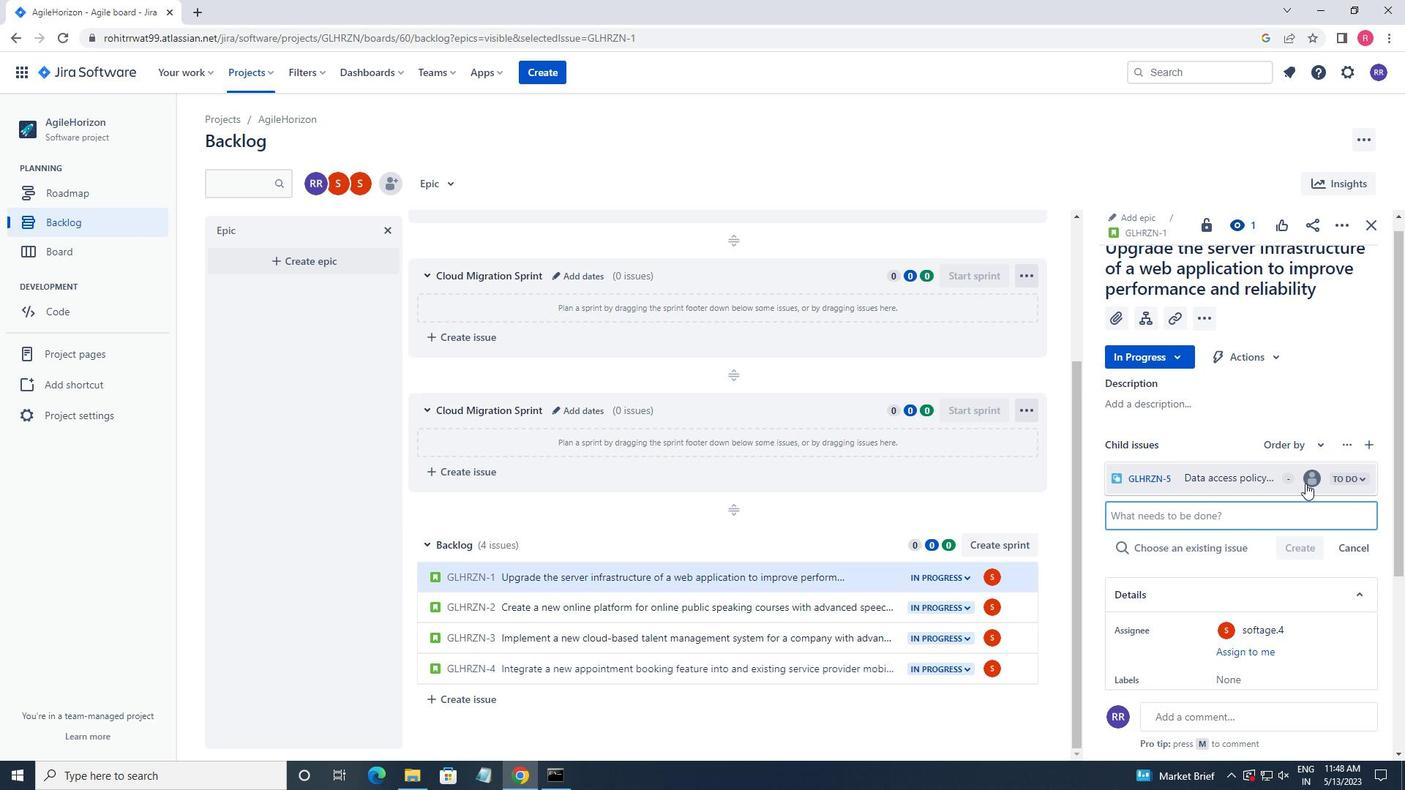 
Action: Mouse moved to (1249, 437)
Screenshot: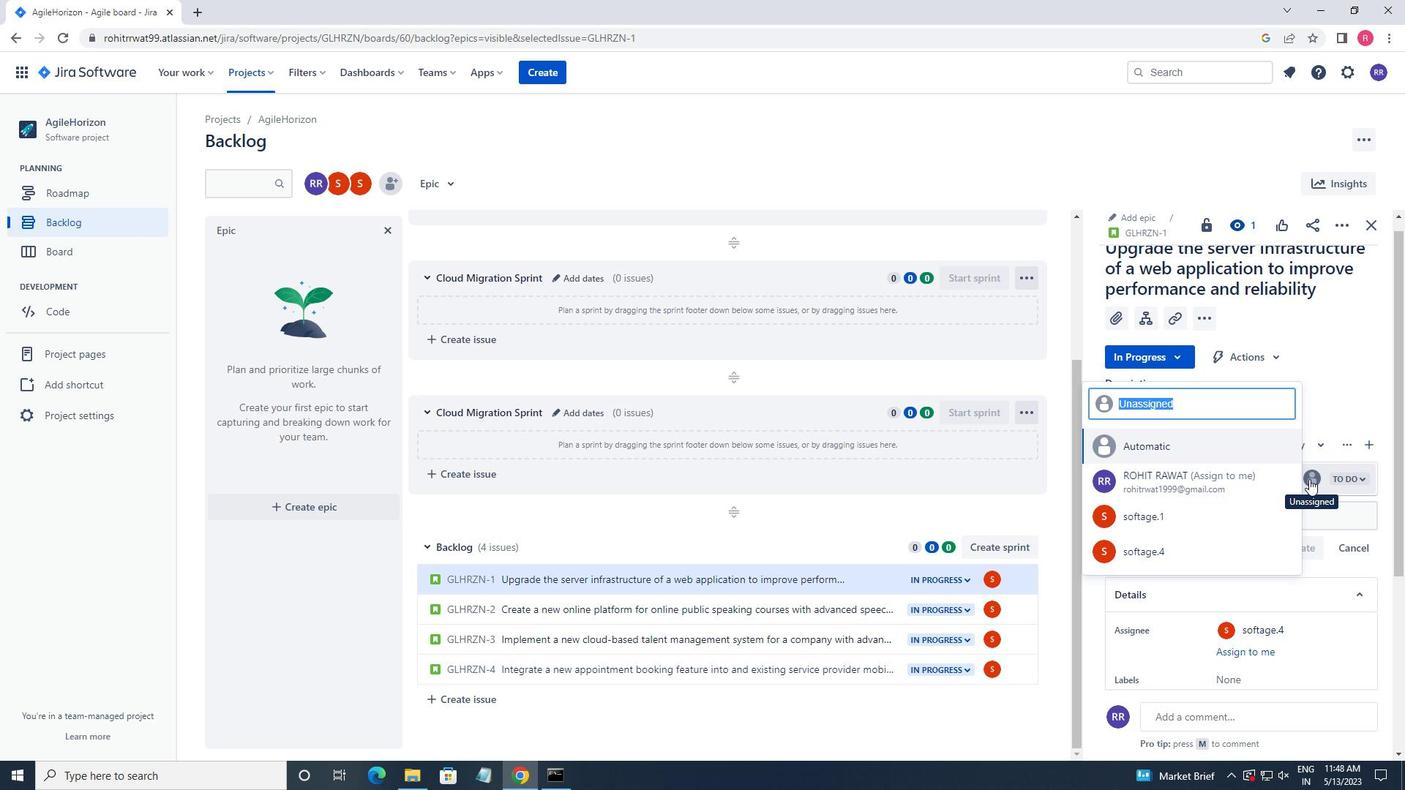 
Action: Key pressed SOFTAGE.4
Screenshot: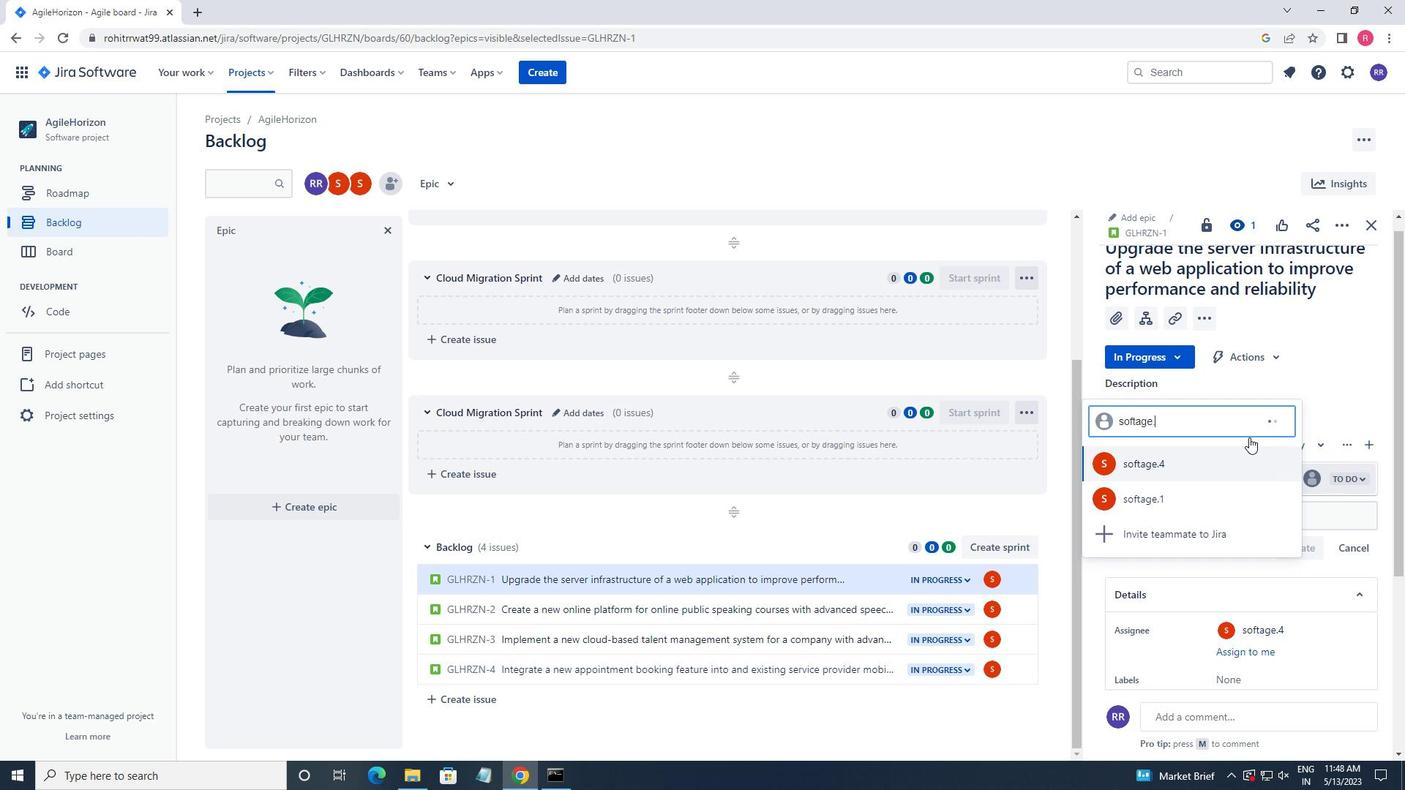 
Action: Mouse moved to (1238, 455)
Screenshot: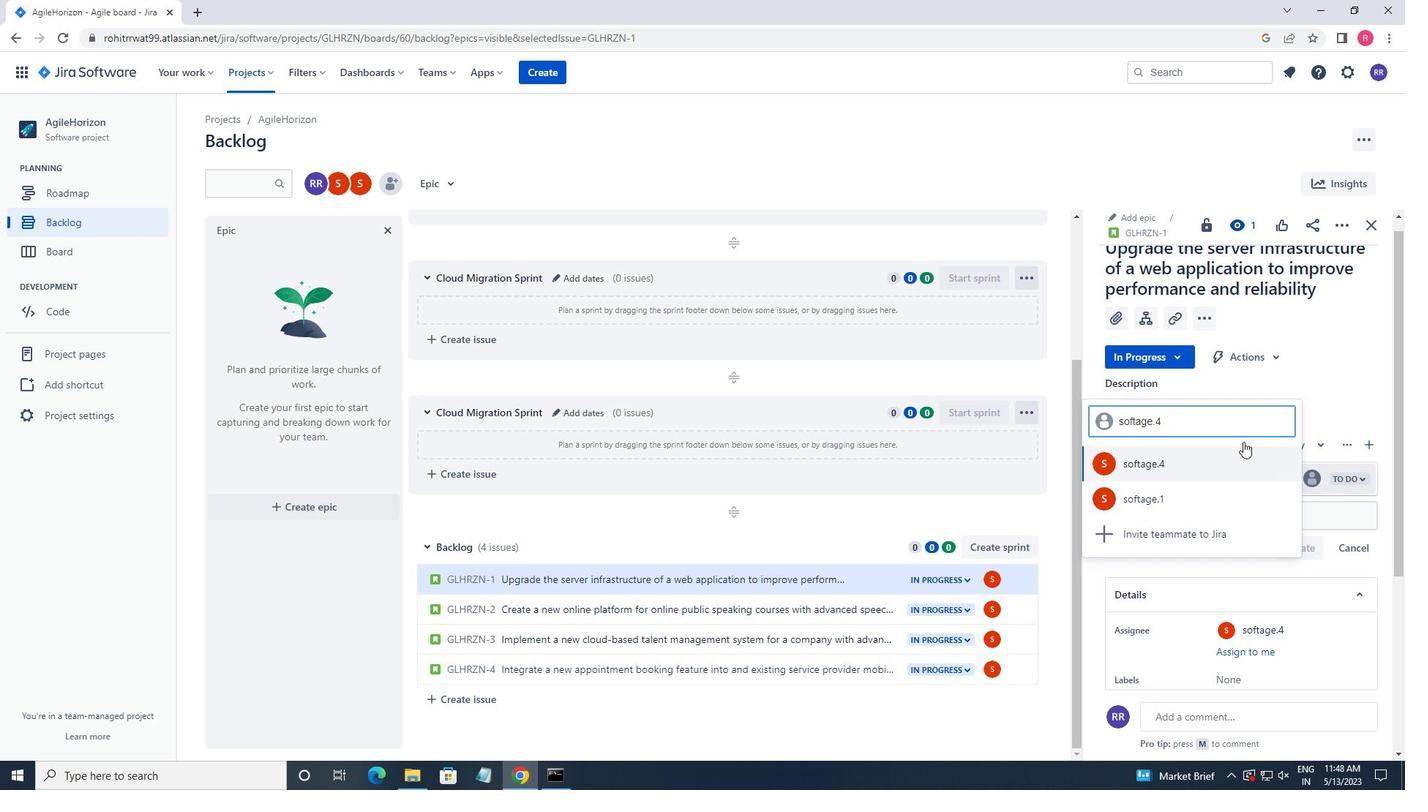 
Action: Mouse pressed left at (1238, 455)
Screenshot: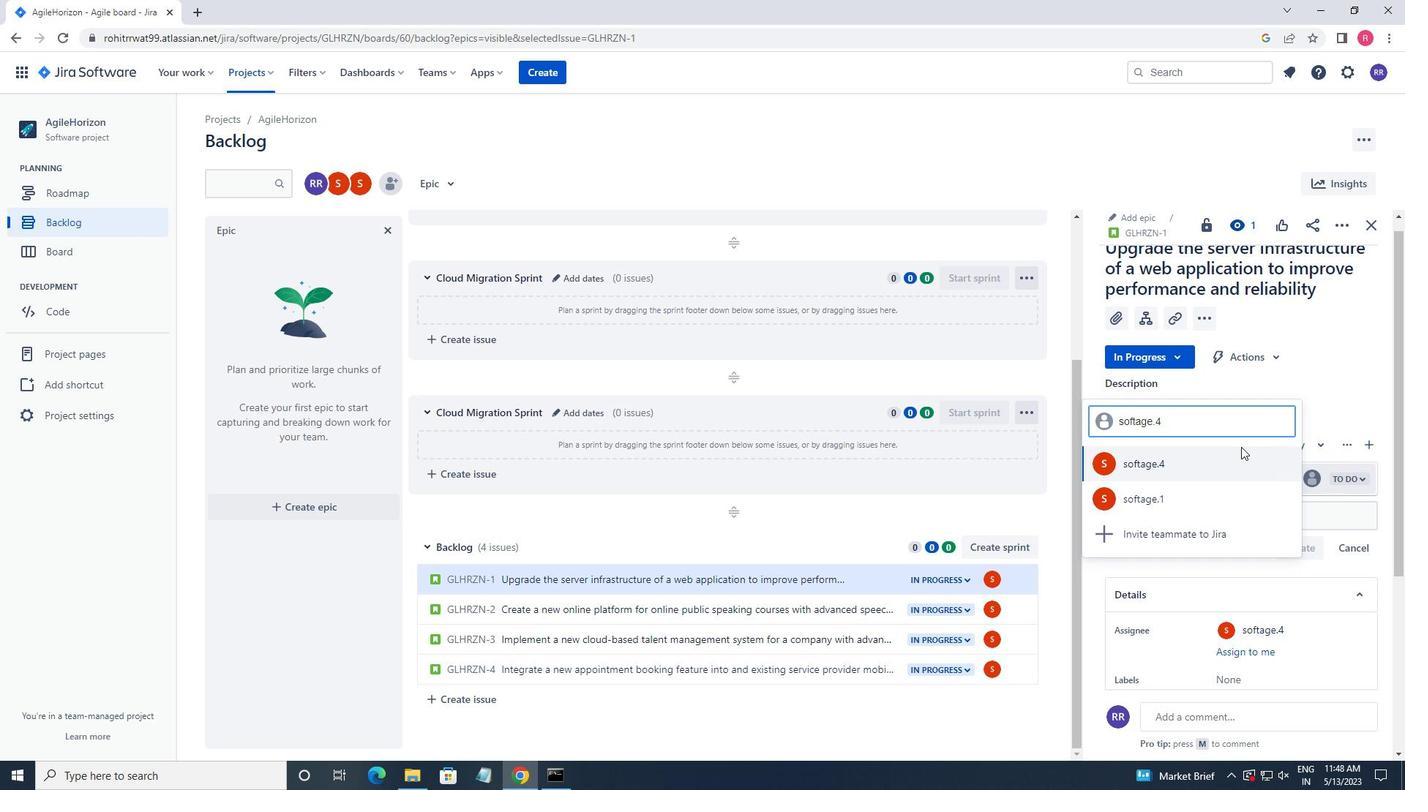 
Action: Mouse moved to (801, 615)
Screenshot: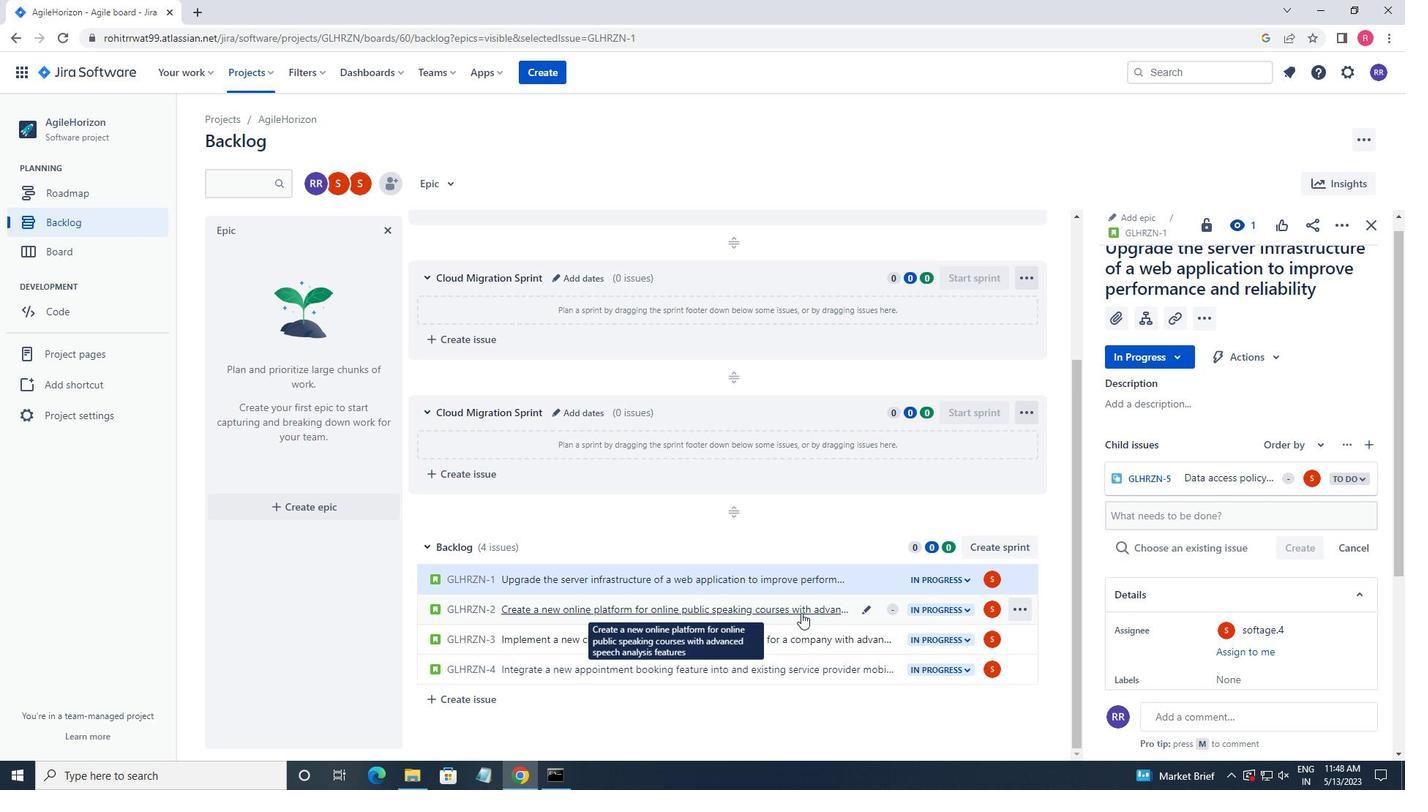 
Action: Mouse pressed left at (801, 615)
Screenshot: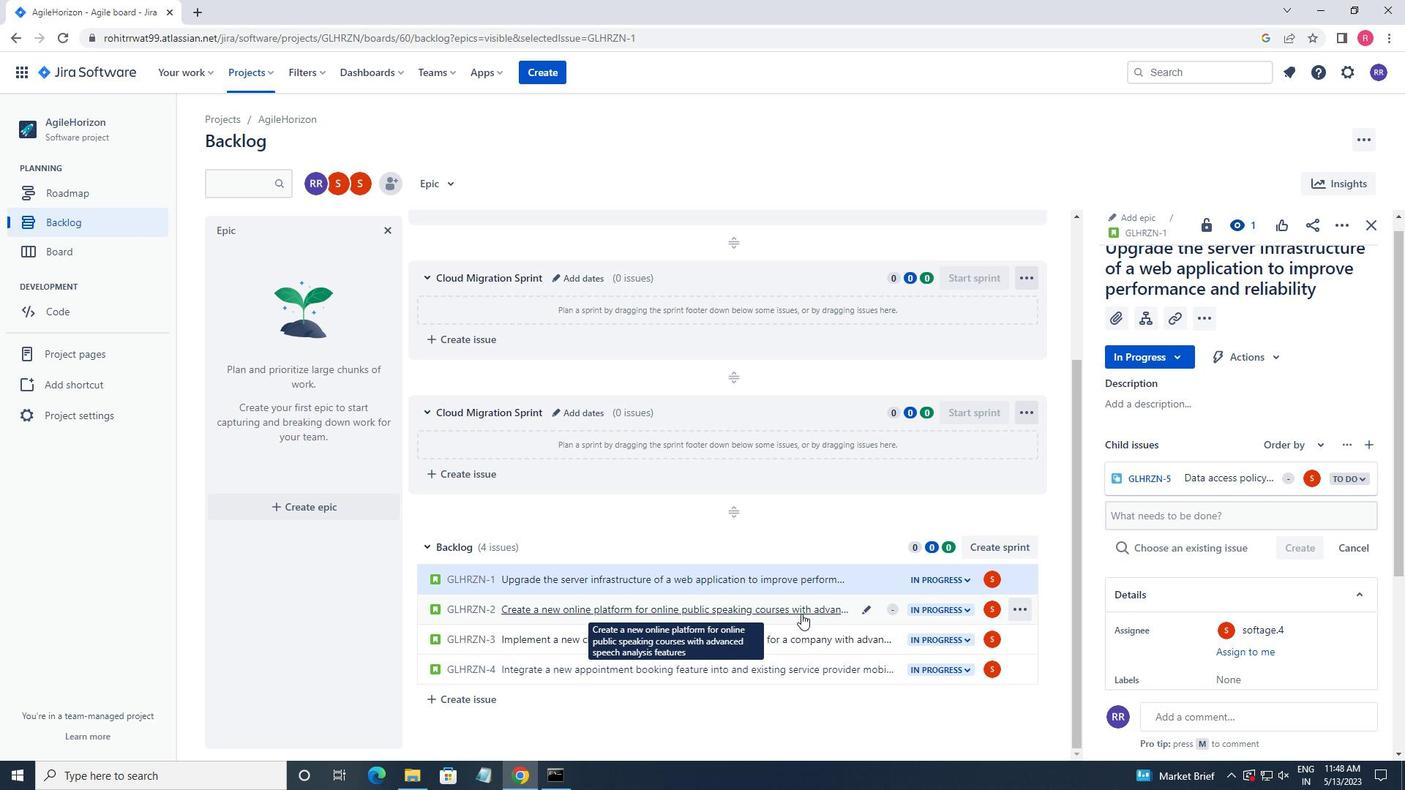 
Action: Mouse moved to (1153, 356)
Screenshot: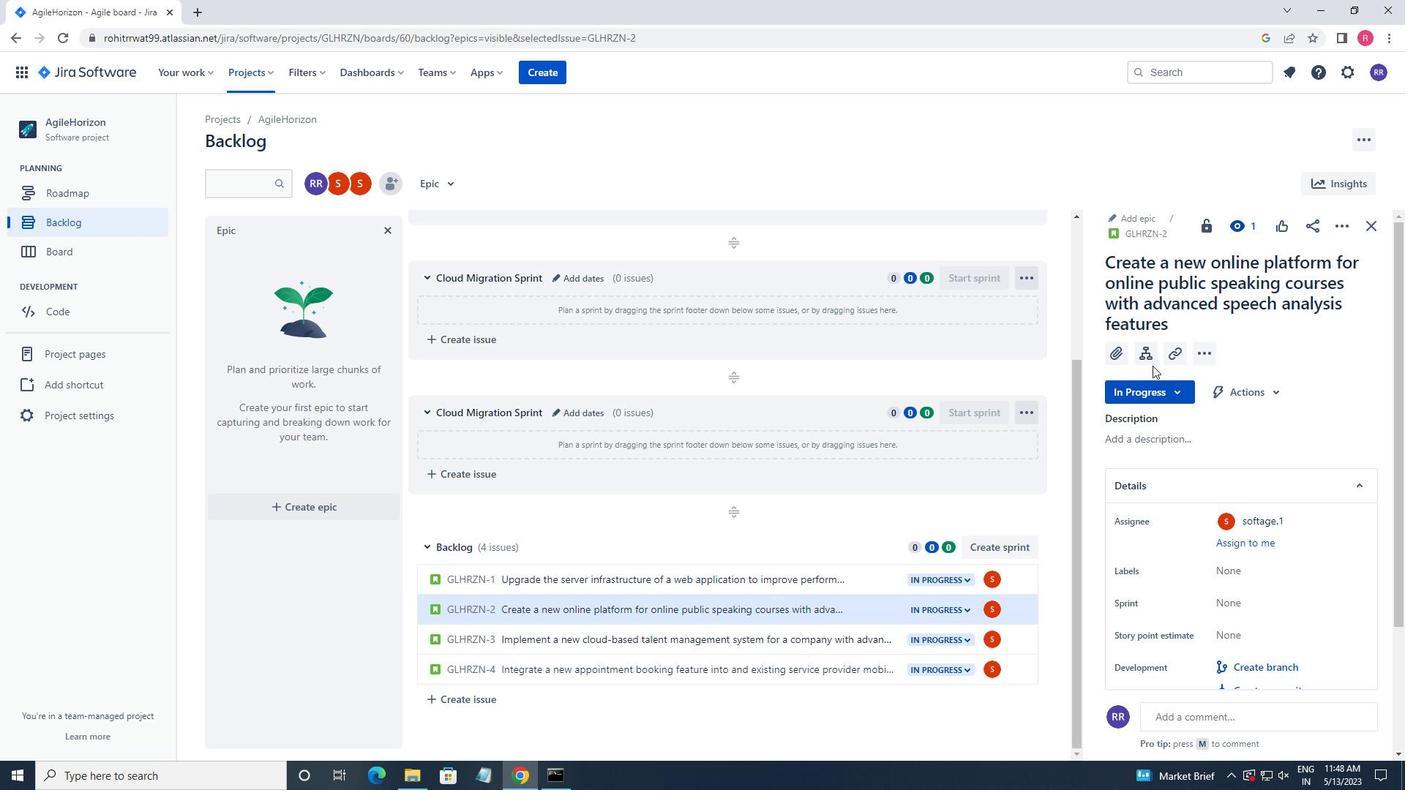 
Action: Mouse pressed left at (1153, 356)
Screenshot: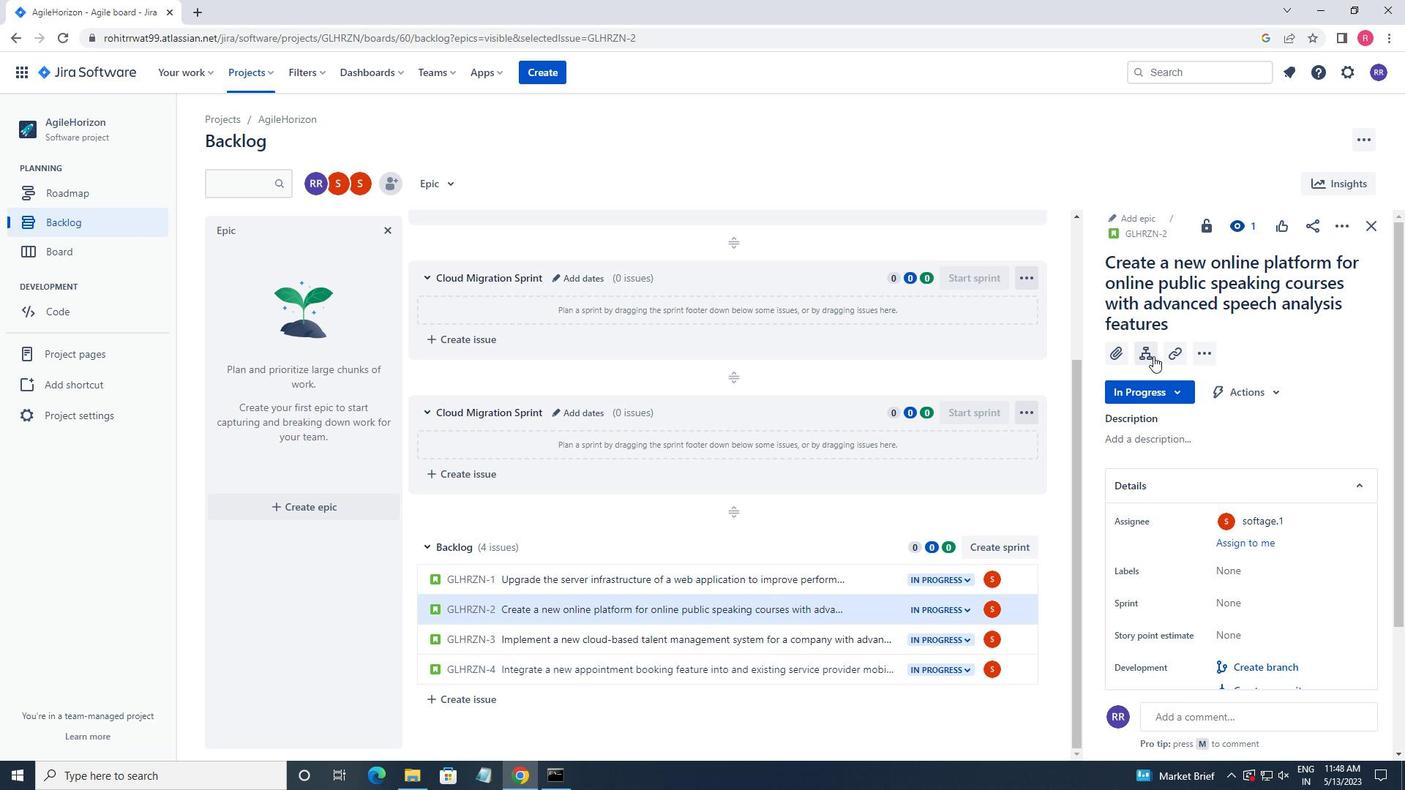 
Action: Key pressed <Key.shift><Key.shift>SERVERLESS<Key.space>COMPUTINGAPPLICATION<Key.space>
Screenshot: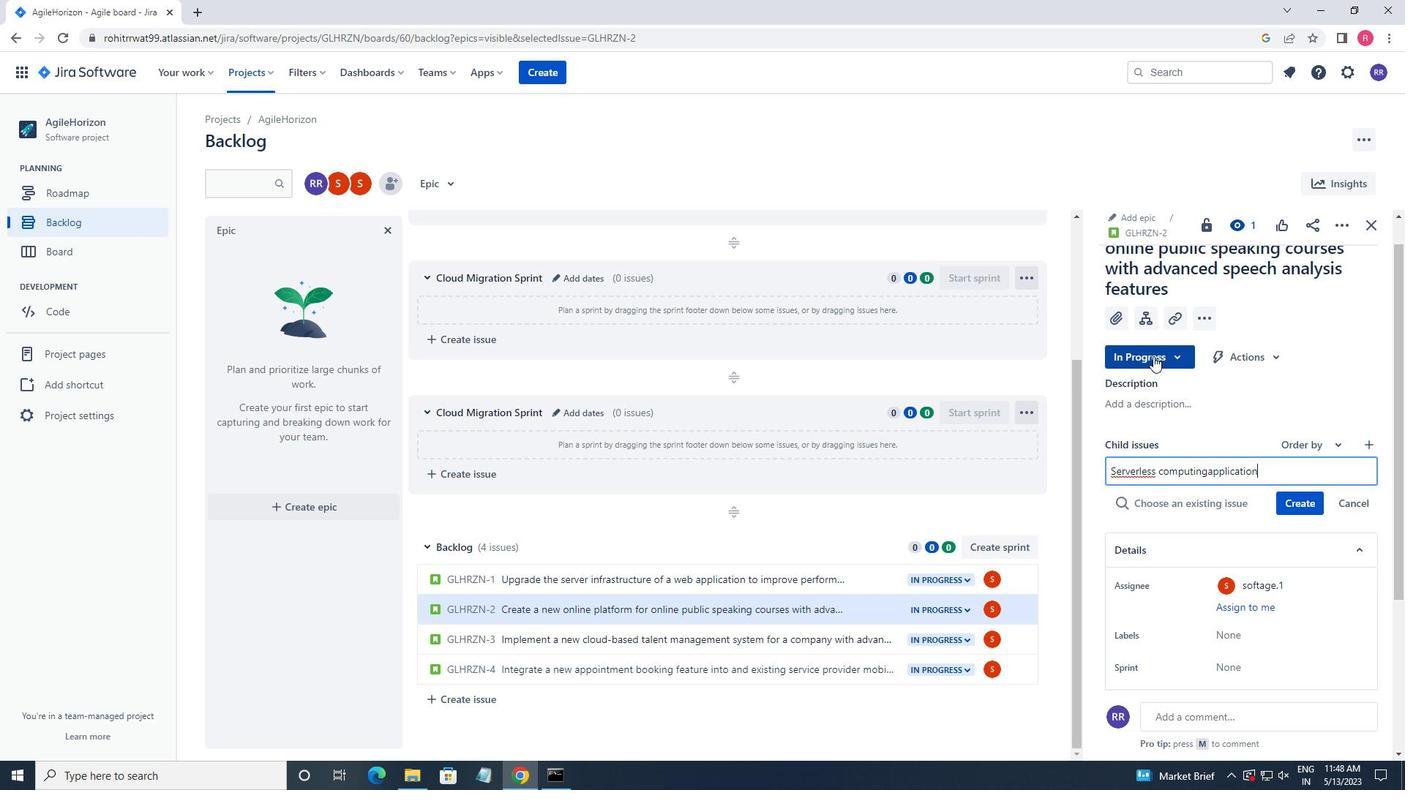 
Action: Mouse moved to (1208, 472)
Screenshot: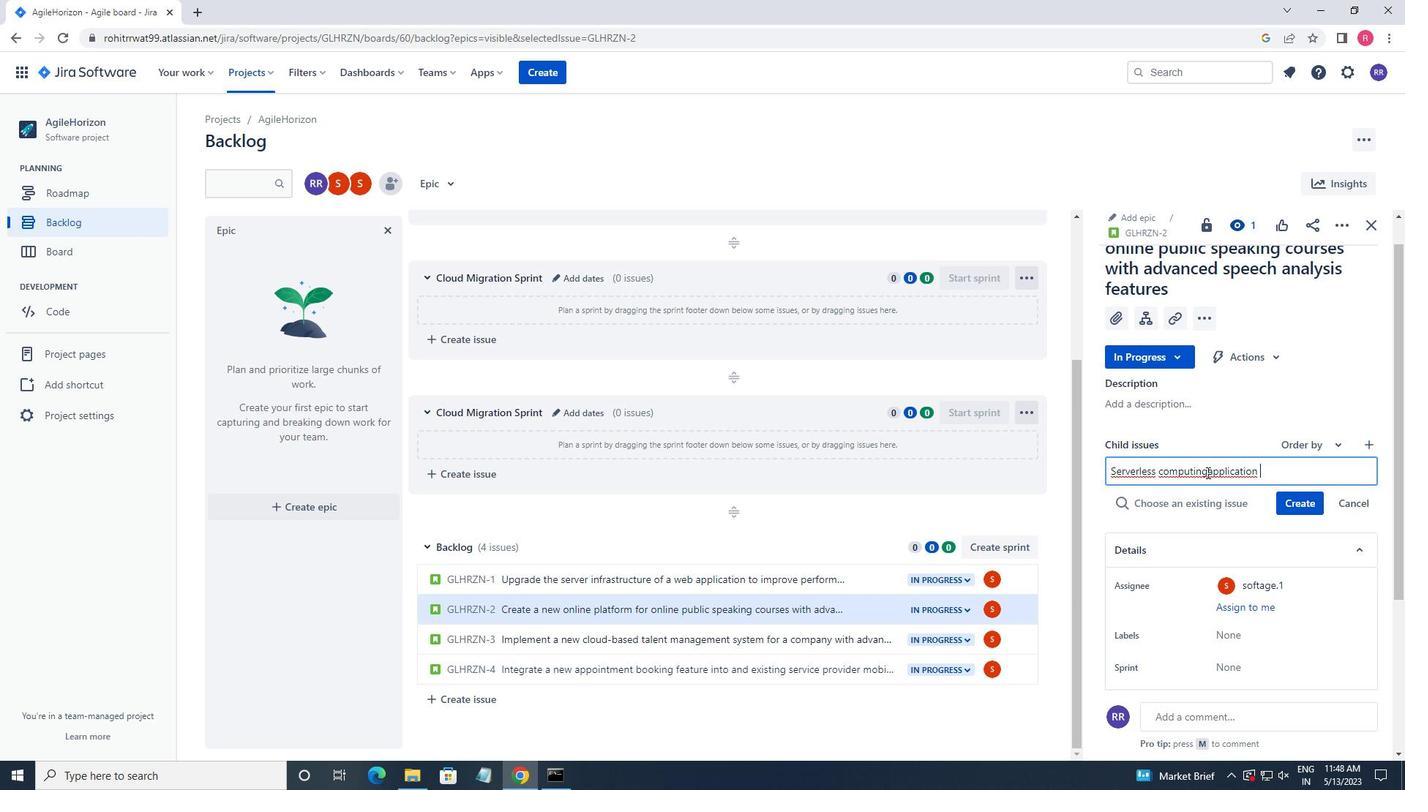 
Action: Mouse pressed left at (1208, 472)
Screenshot: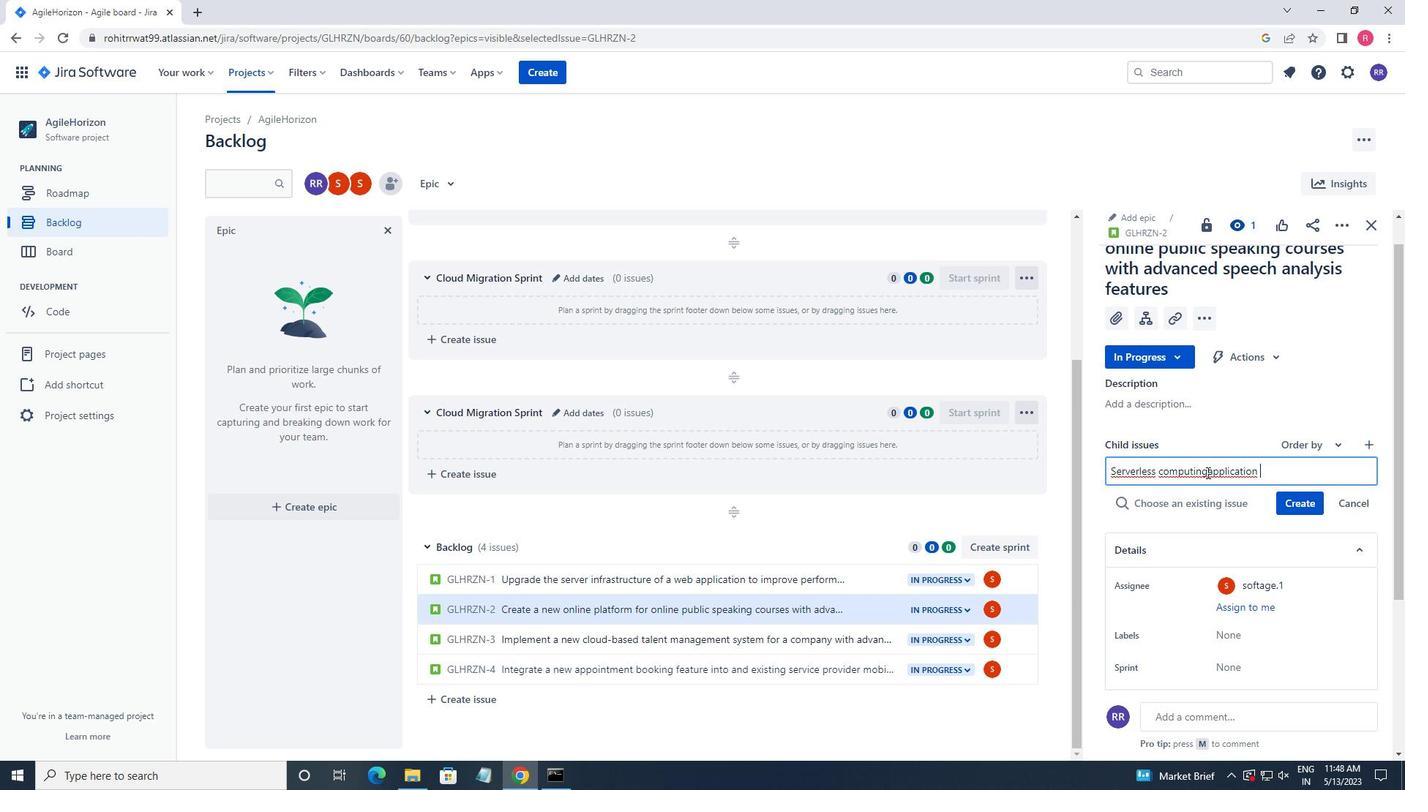
Action: Mouse moved to (1202, 467)
Screenshot: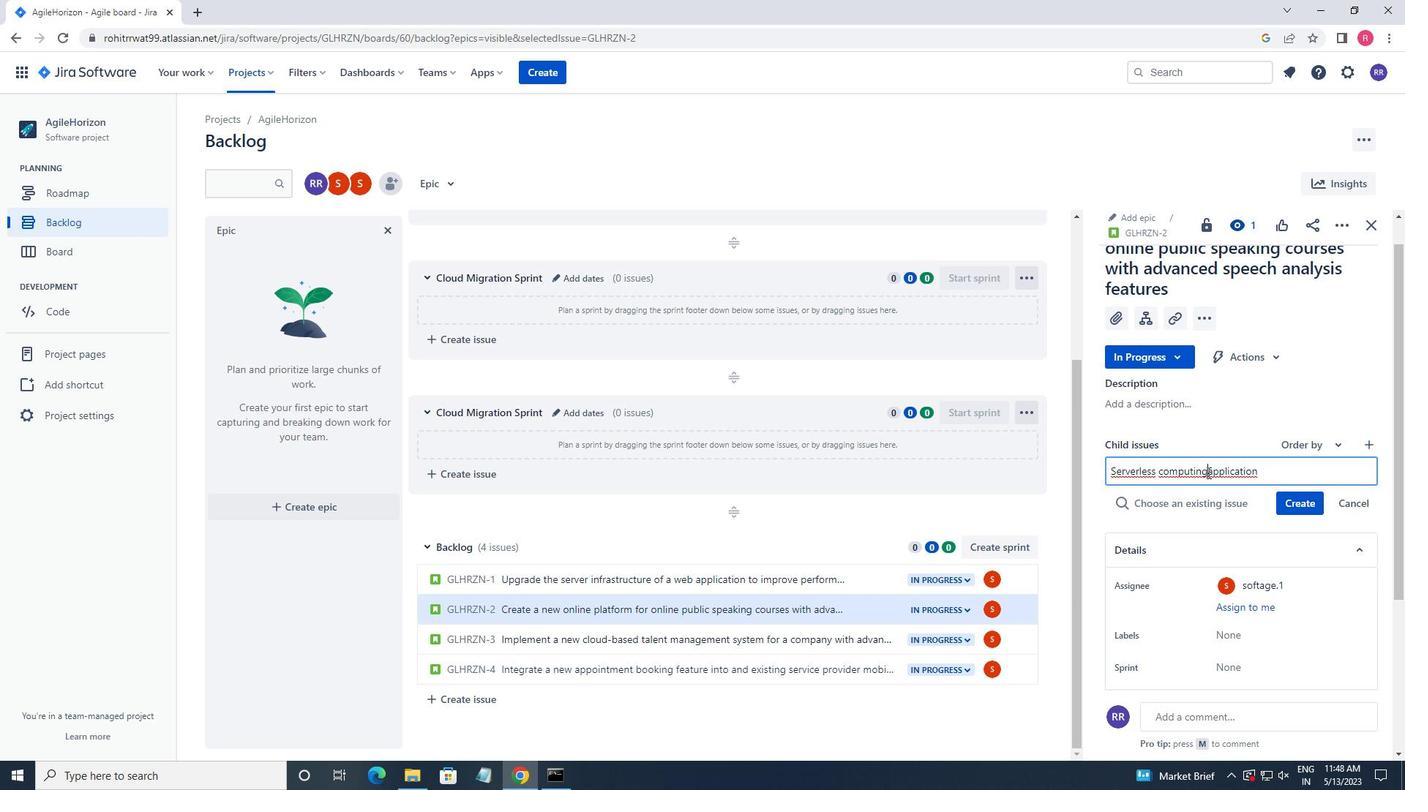 
Action: Key pressed <Key.space><Key.right><Key.right><Key.right><Key.right><Key.right><Key.right><Key.right><Key.right><Key.right><Key.right><Key.right><Key.right><Key.right>
Screenshot: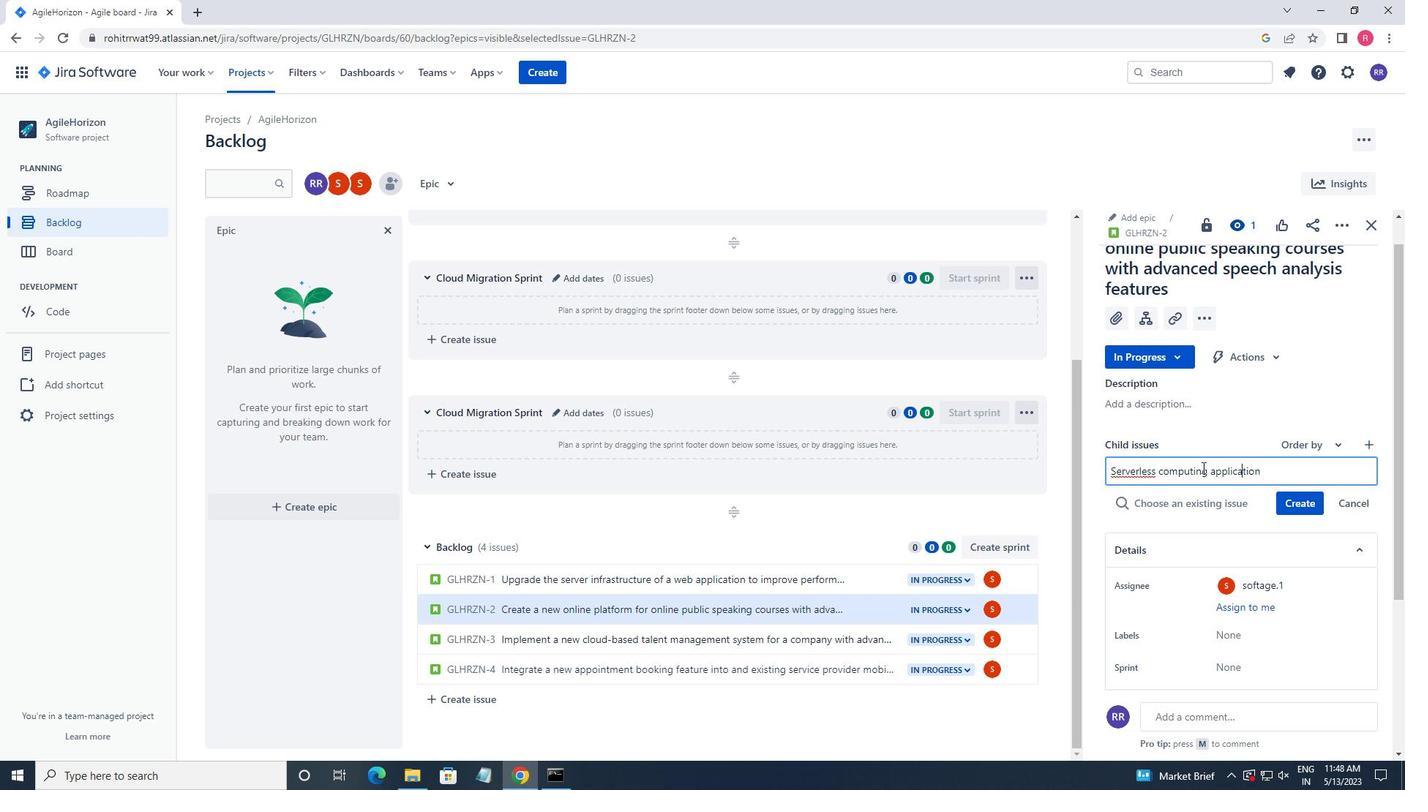 
Action: Mouse moved to (1202, 467)
Screenshot: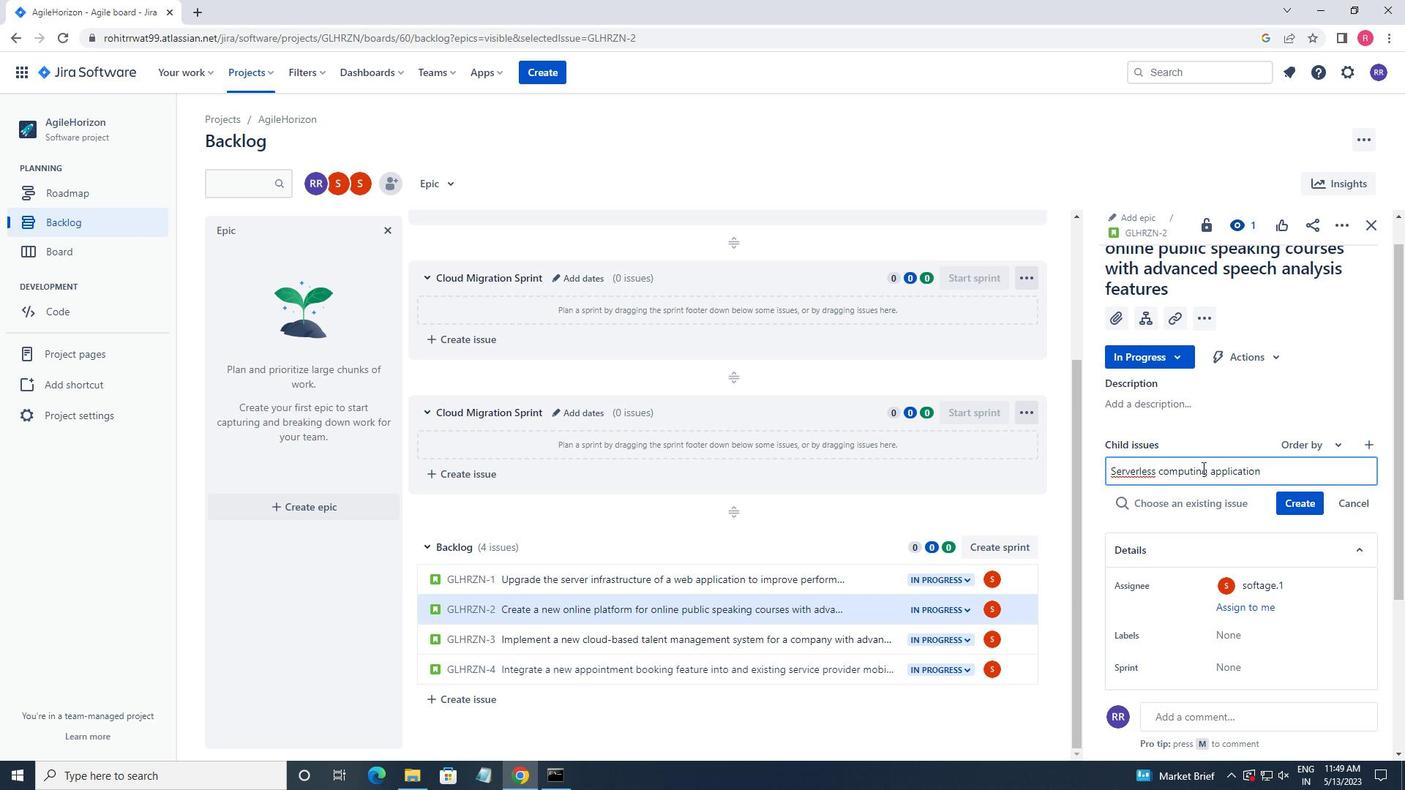 
Action: Key pressed MONN<Key.backspace>ITORING<Key.space>AND<Key.space>ALERTING<Key.space>REMDITION<Key.space><Key.left><Key.left><Key.left><Key.left><Key.left><Key.left><Key.left><Key.left><Key.right>E<Key.right><Key.right>A<Key.right><Key.right><Key.right><Key.right><Key.right><Key.right><Key.right><Key.right><Key.right><Key.enter>
Screenshot: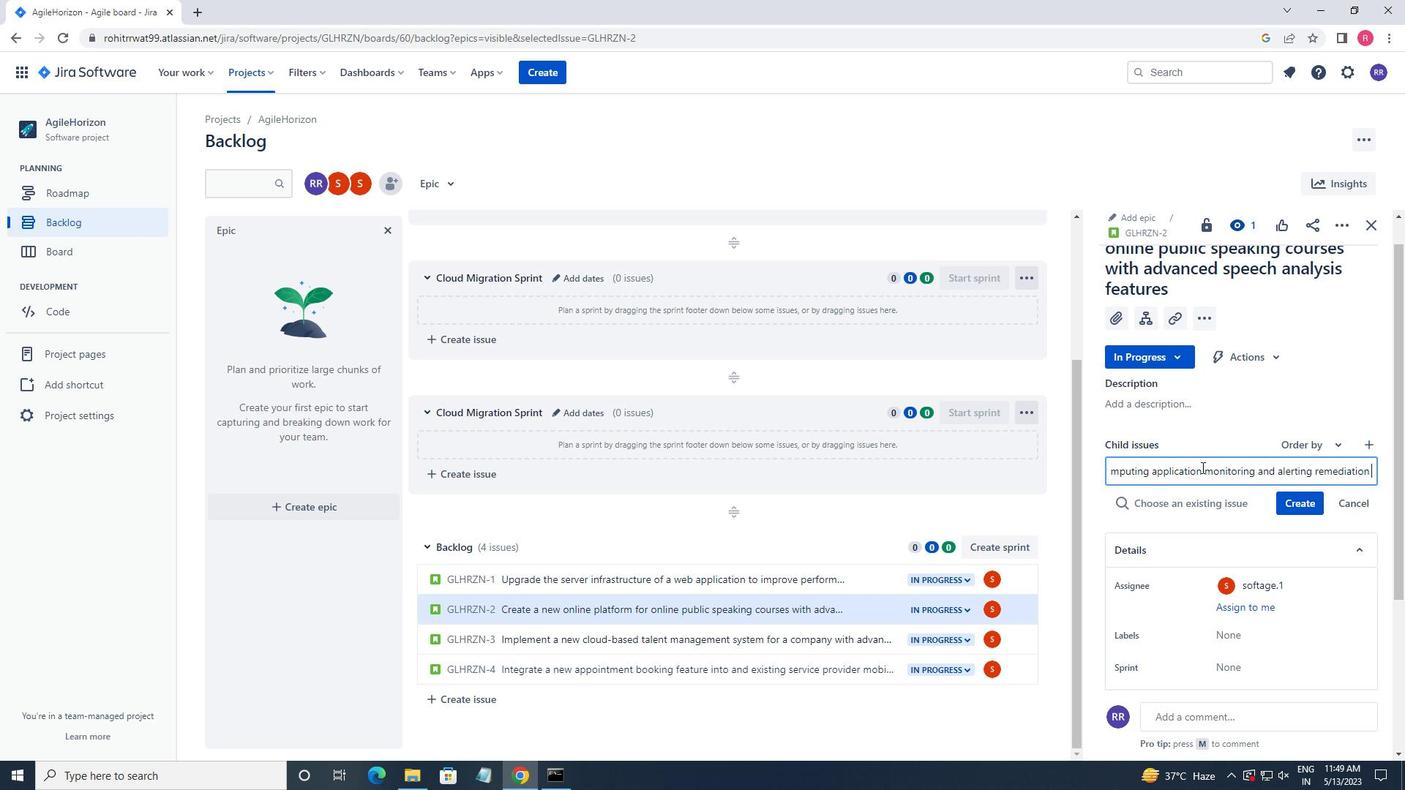 
Action: Mouse moved to (1308, 475)
Screenshot: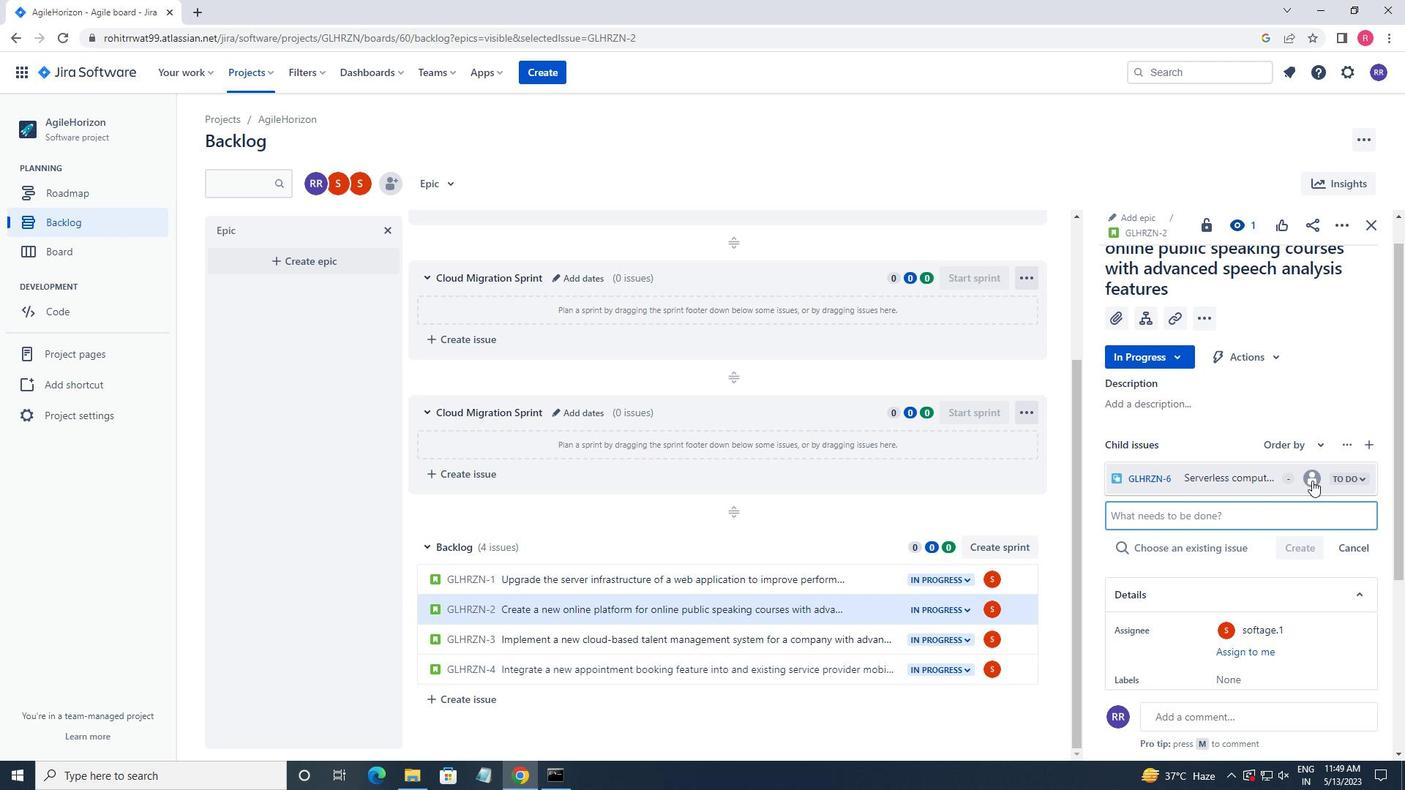 
Action: Mouse pressed left at (1308, 475)
Screenshot: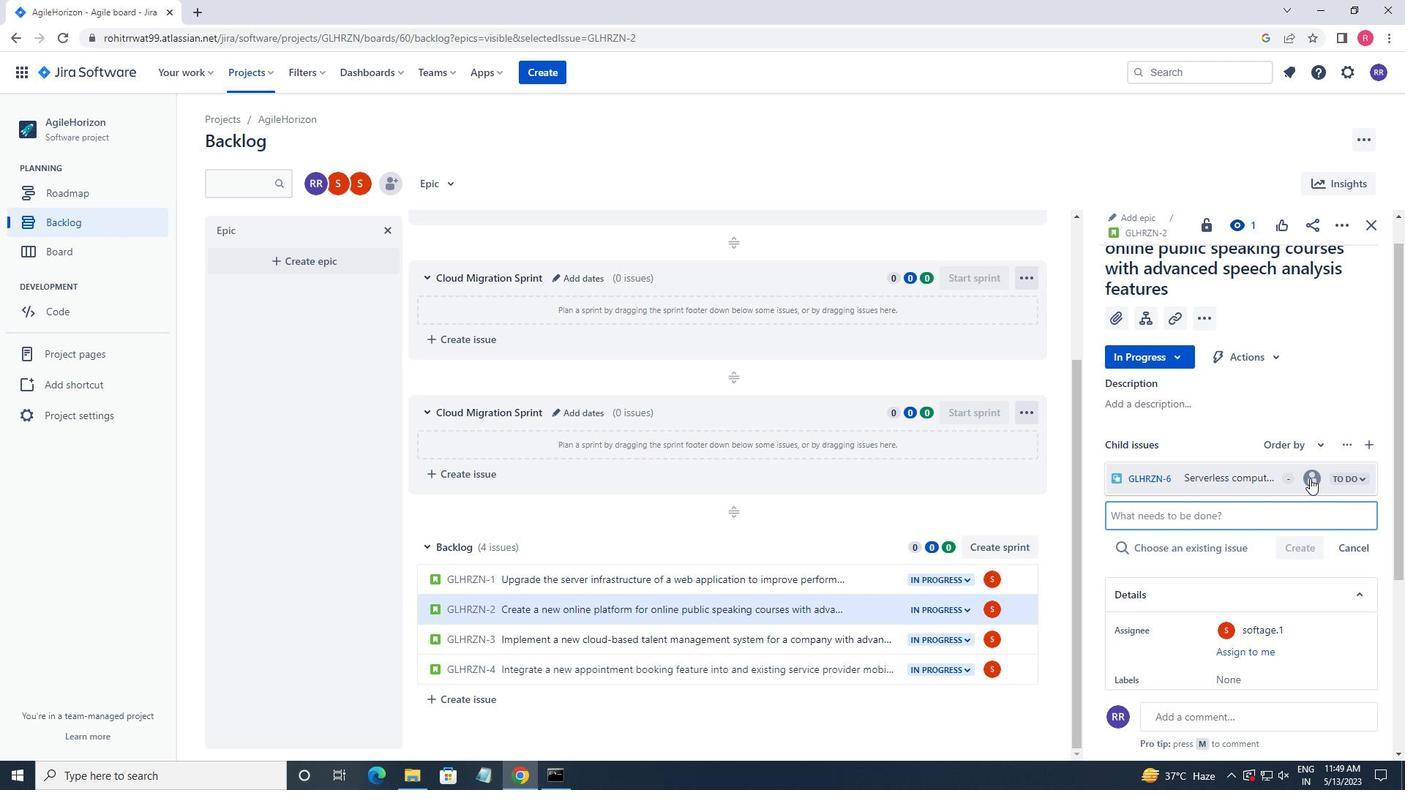 
Action: Key pressed SOFT
Screenshot: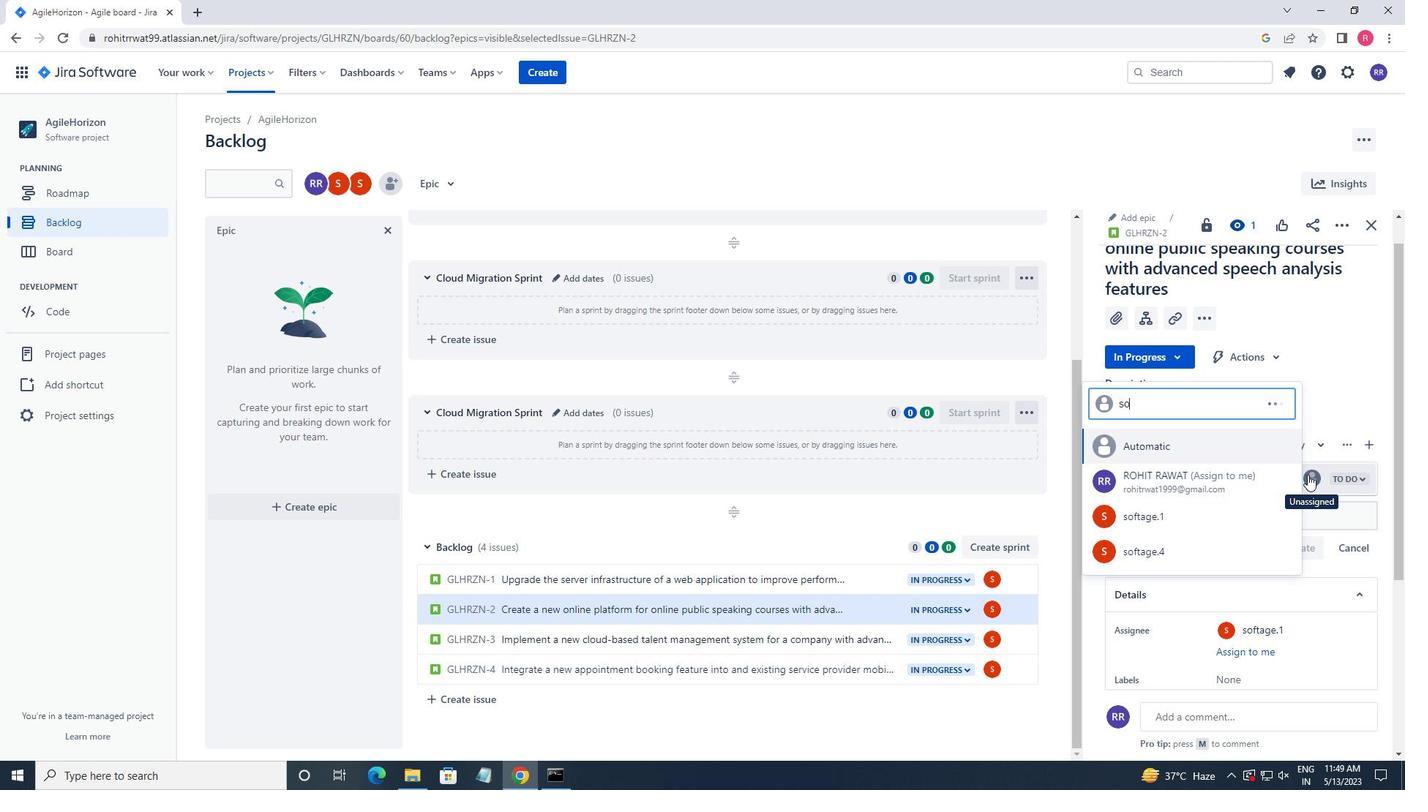 
Action: Mouse moved to (1307, 473)
Screenshot: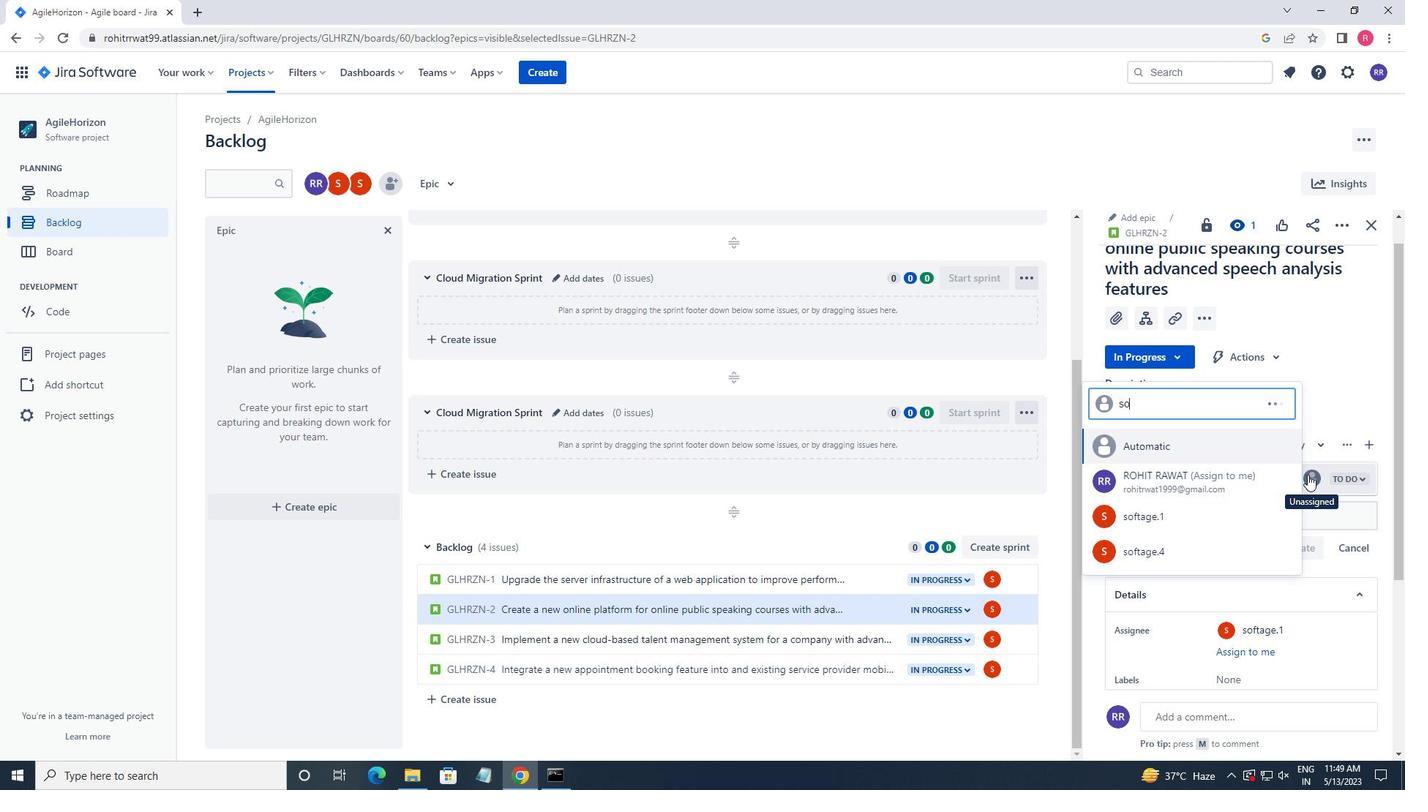 
Action: Key pressed AGE.1
Screenshot: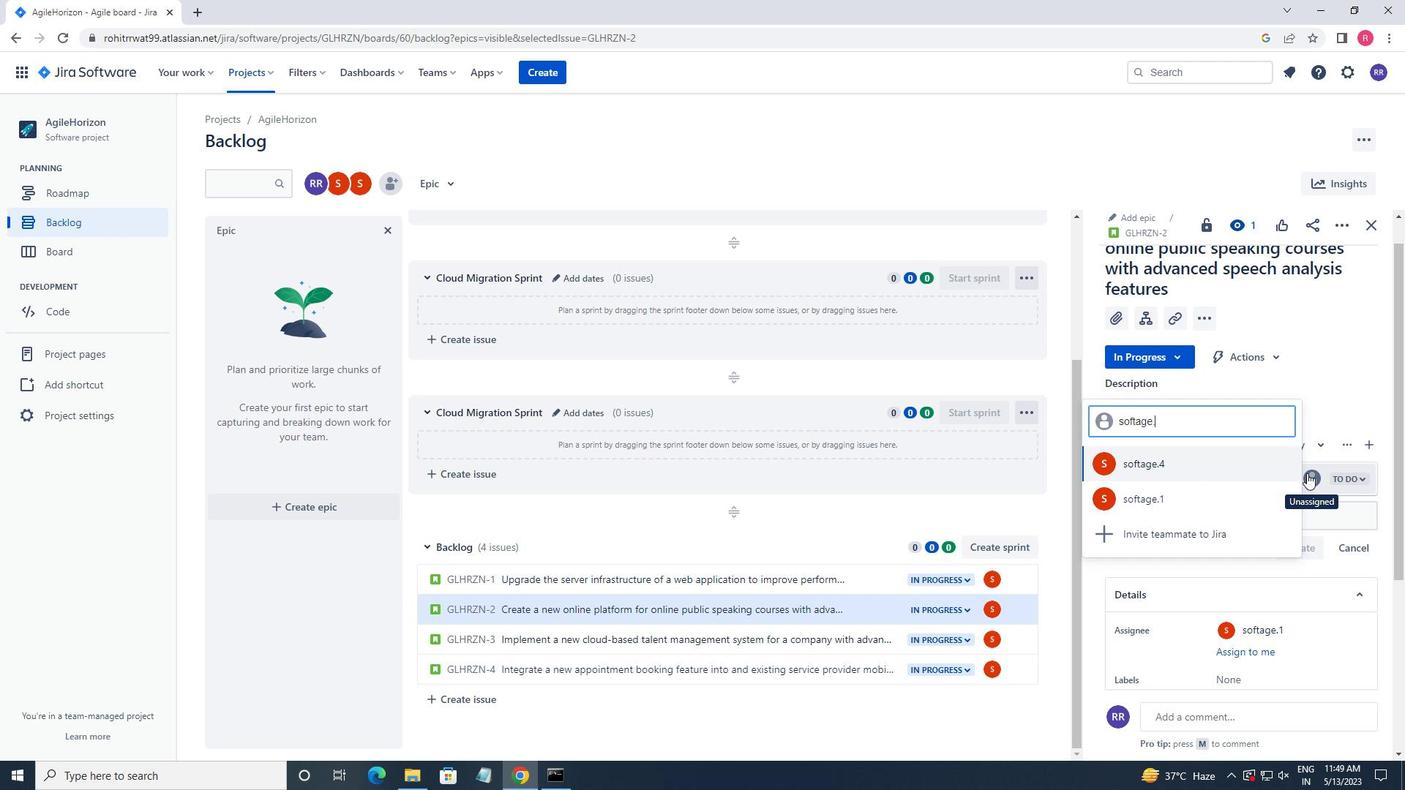
Action: Mouse moved to (1171, 467)
Screenshot: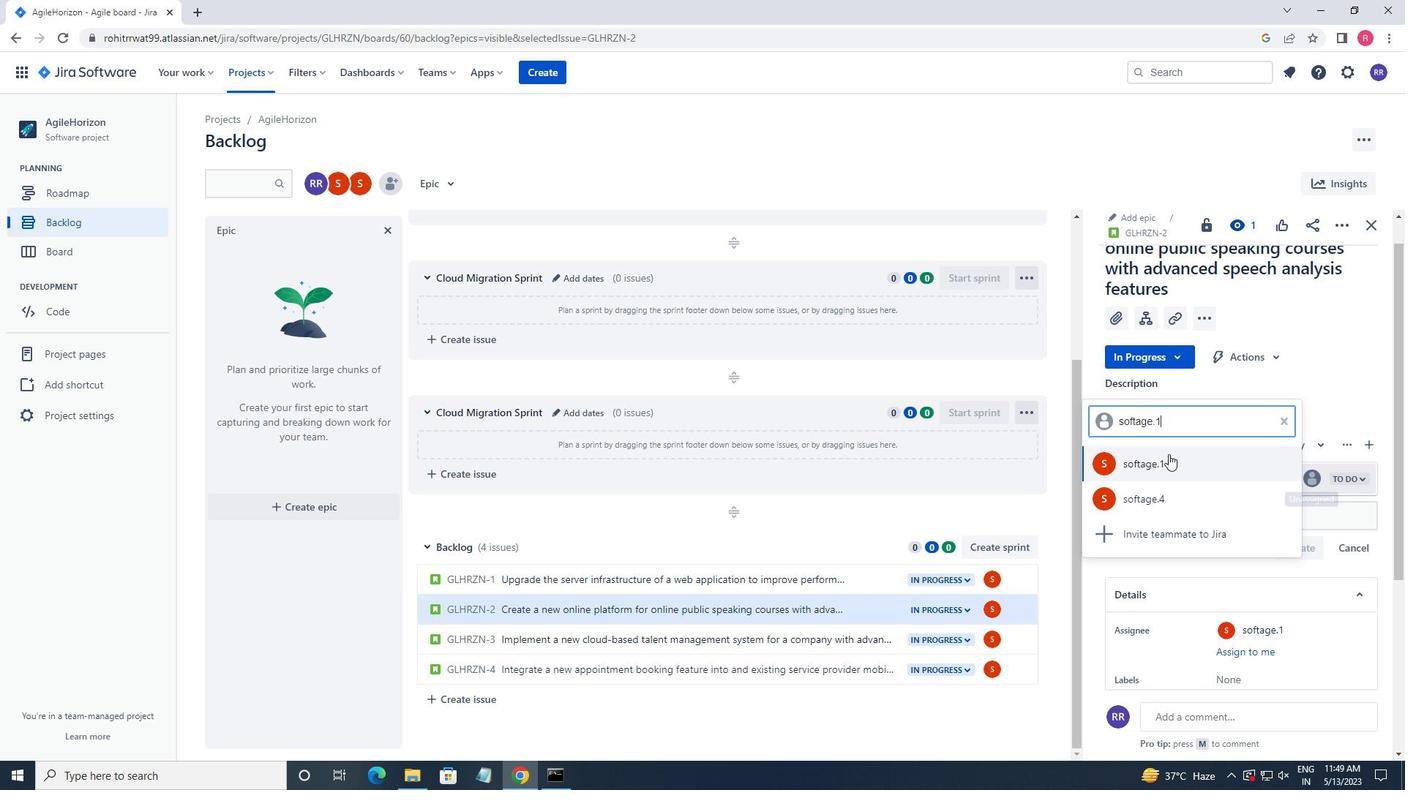 
Action: Mouse pressed left at (1171, 467)
Screenshot: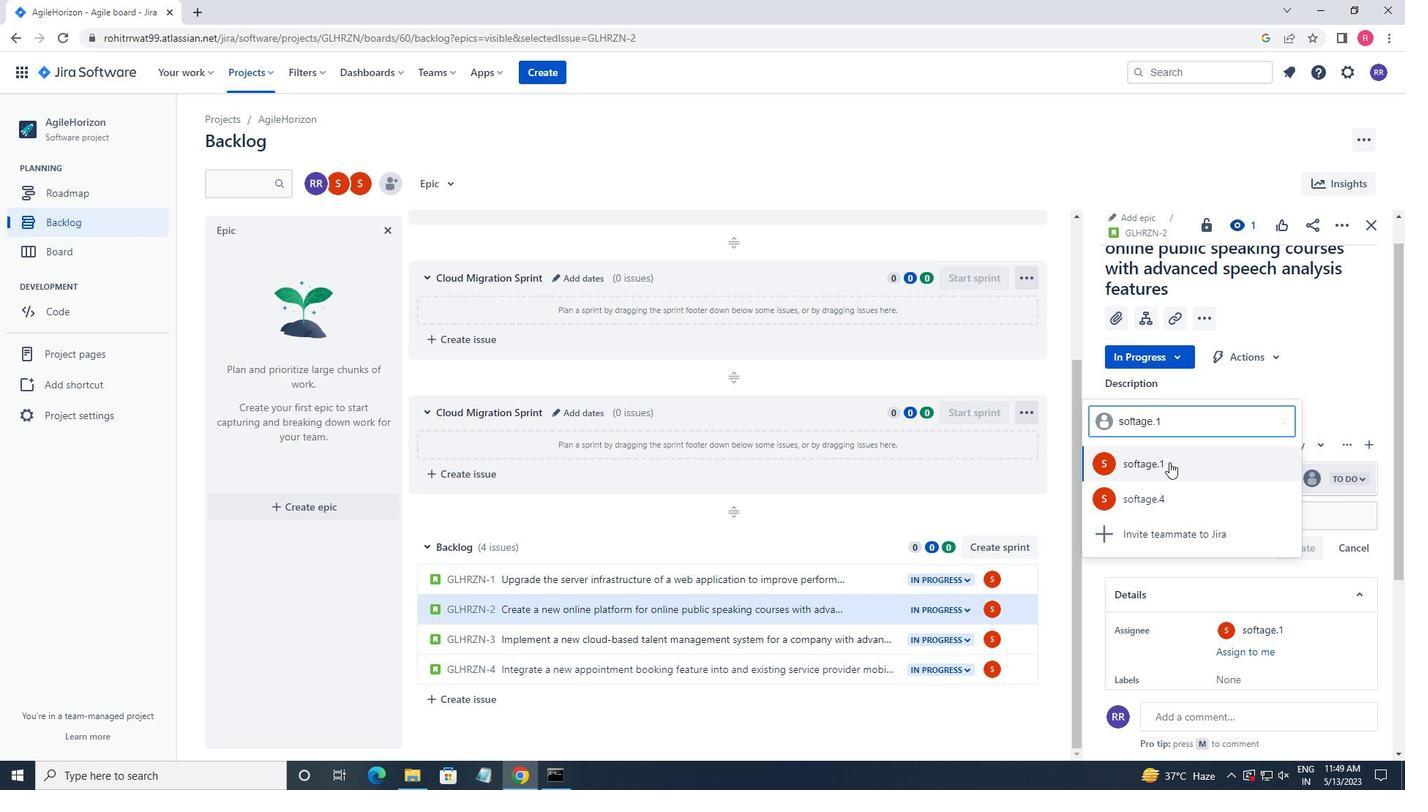 
